 Task: Look for space in Carora, Venezuela from 6th September, 2023 to 15th September, 2023 for 6 adults in price range Rs.8000 to Rs.12000. Place can be entire place or private room with 6 bedrooms having 6 beds and 6 bathrooms. Property type can be house, flat, guest house. Amenities needed are: wifi, TV, free parkinig on premises, gym, breakfast. Booking option can be shelf check-in. Required host language is English.
Action: Mouse moved to (520, 113)
Screenshot: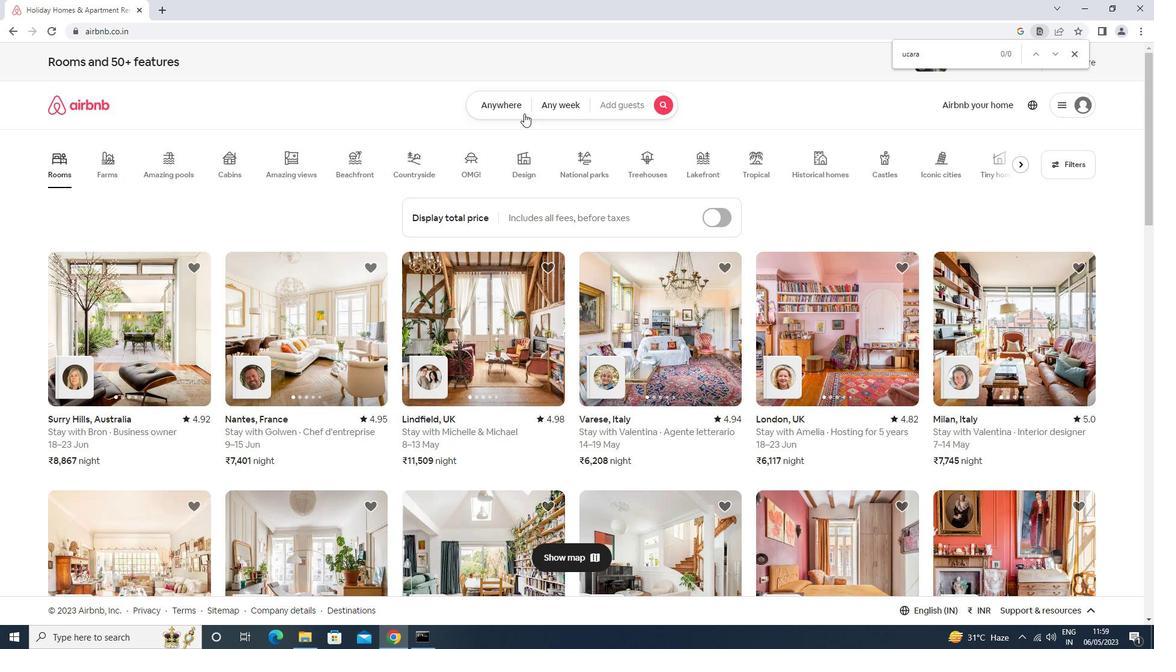 
Action: Mouse pressed left at (520, 113)
Screenshot: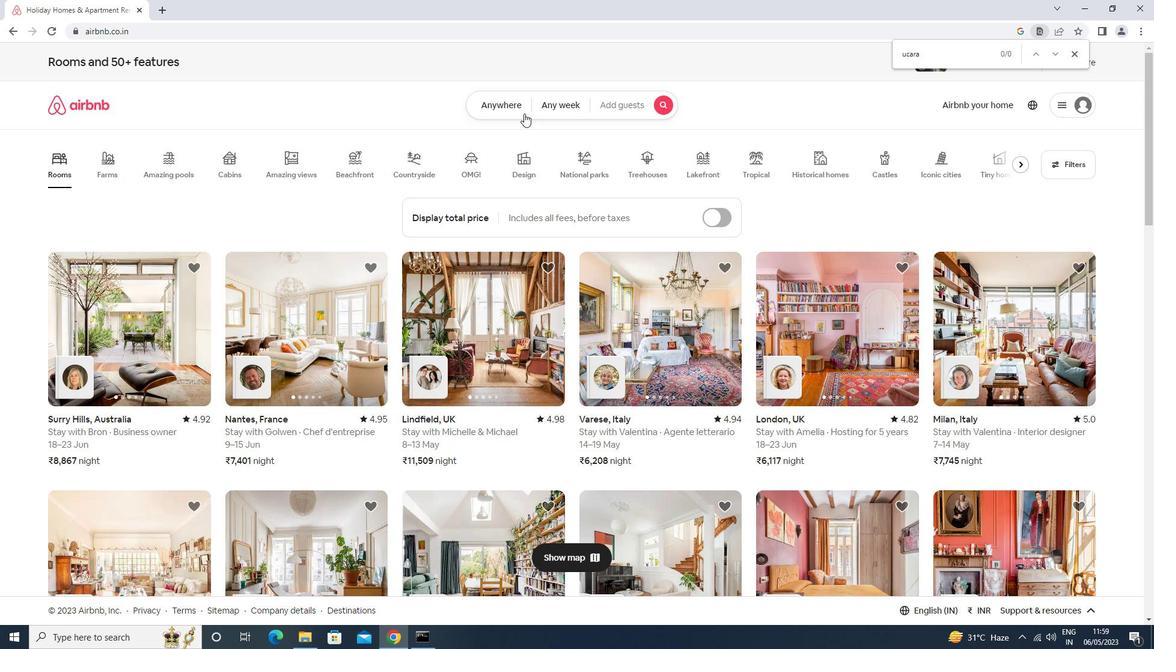 
Action: Mouse moved to (419, 156)
Screenshot: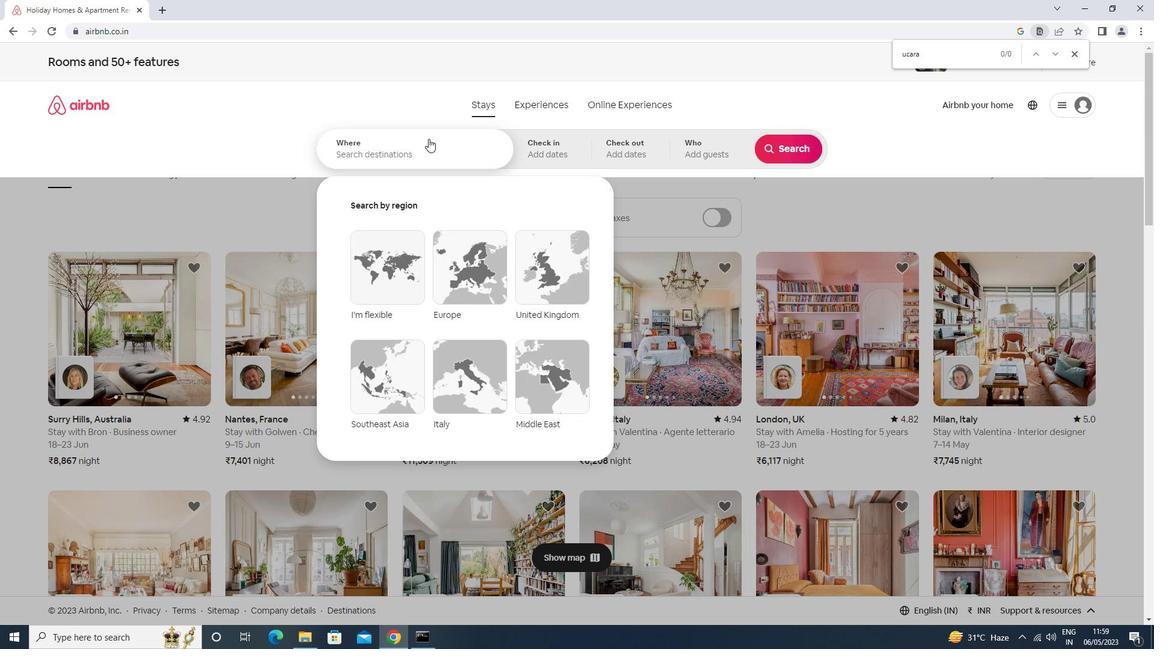 
Action: Mouse pressed left at (419, 156)
Screenshot: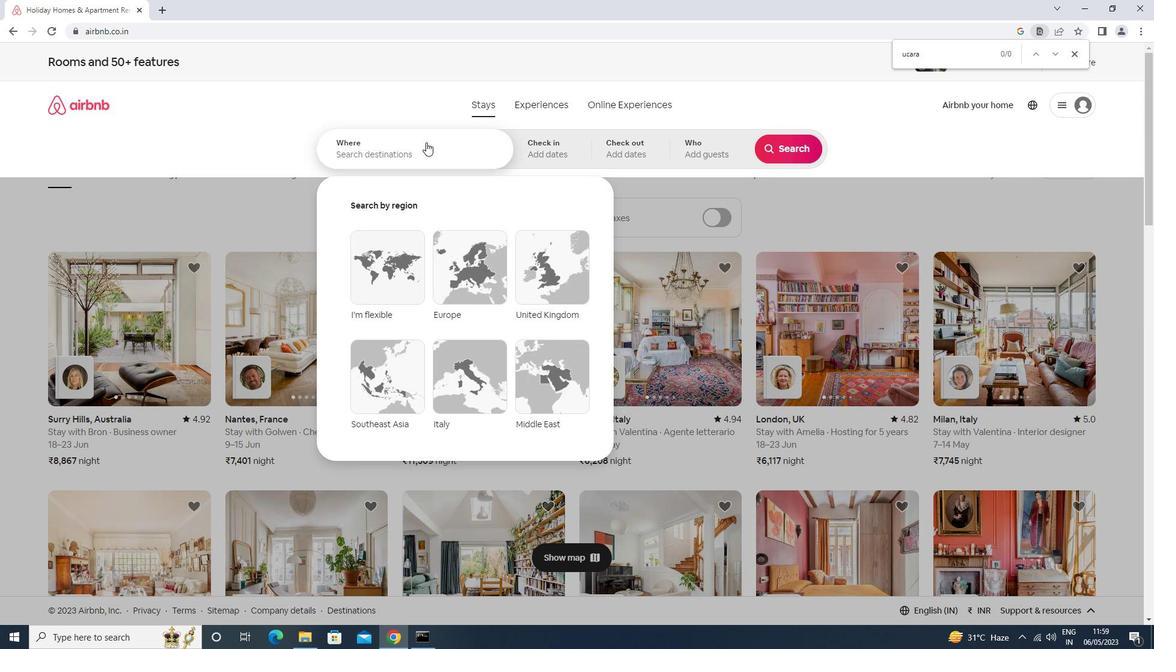
Action: Key pressed carora<Key.space>venezuala<Key.enter>
Screenshot: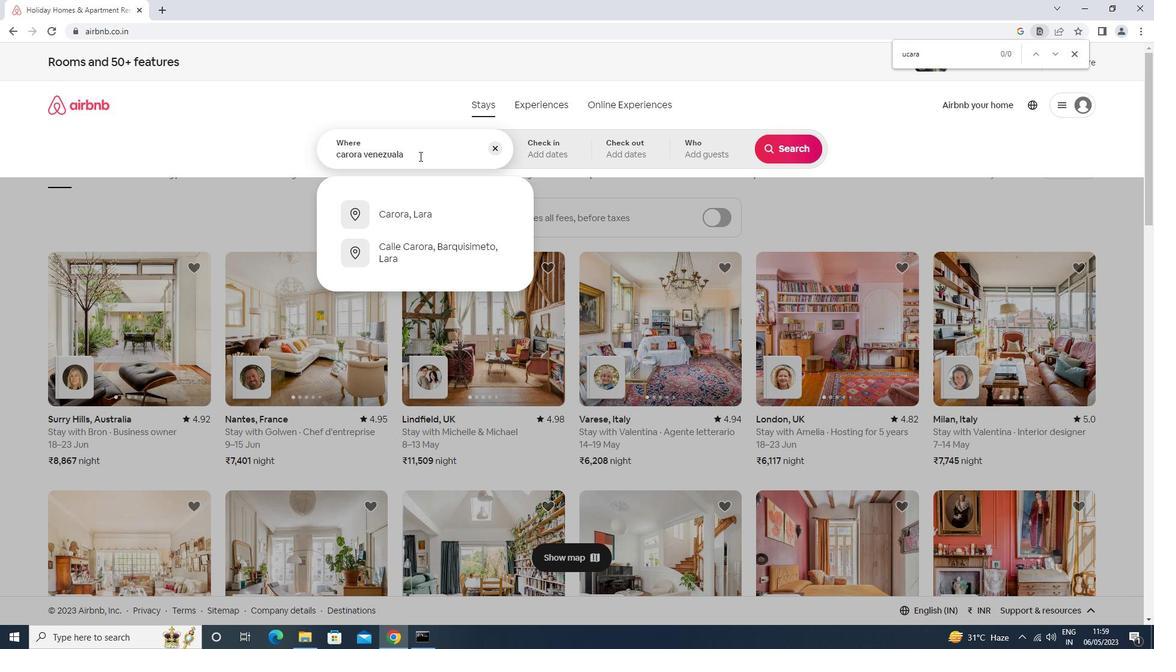 
Action: Mouse moved to (786, 249)
Screenshot: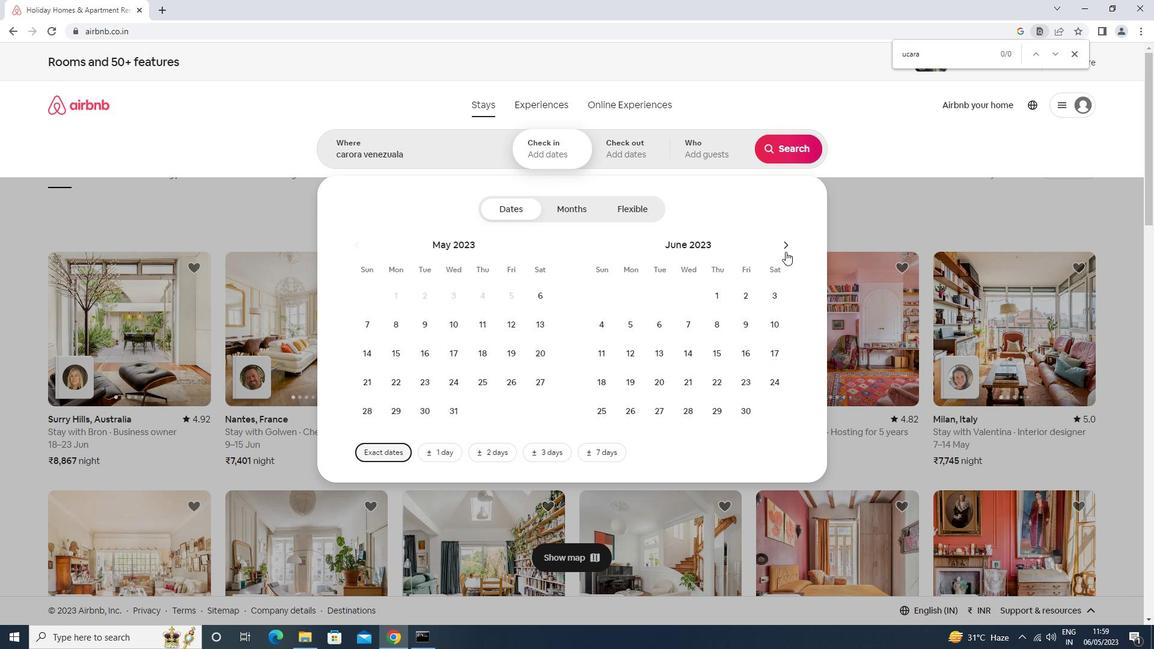 
Action: Mouse pressed left at (786, 249)
Screenshot: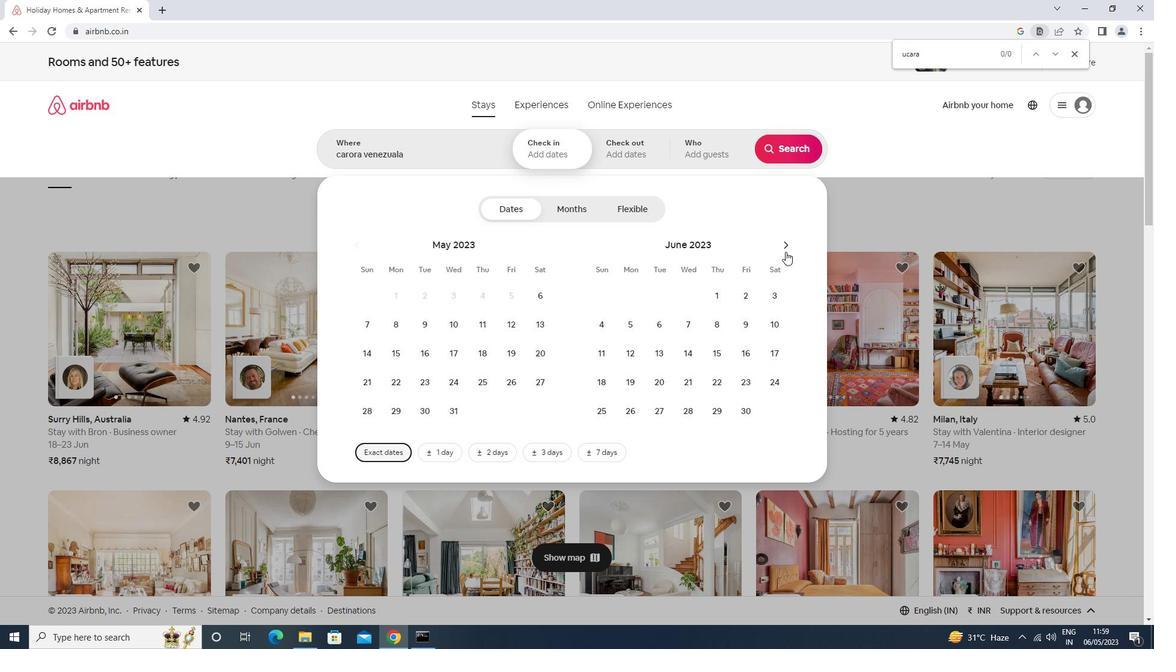 
Action: Mouse pressed left at (786, 249)
Screenshot: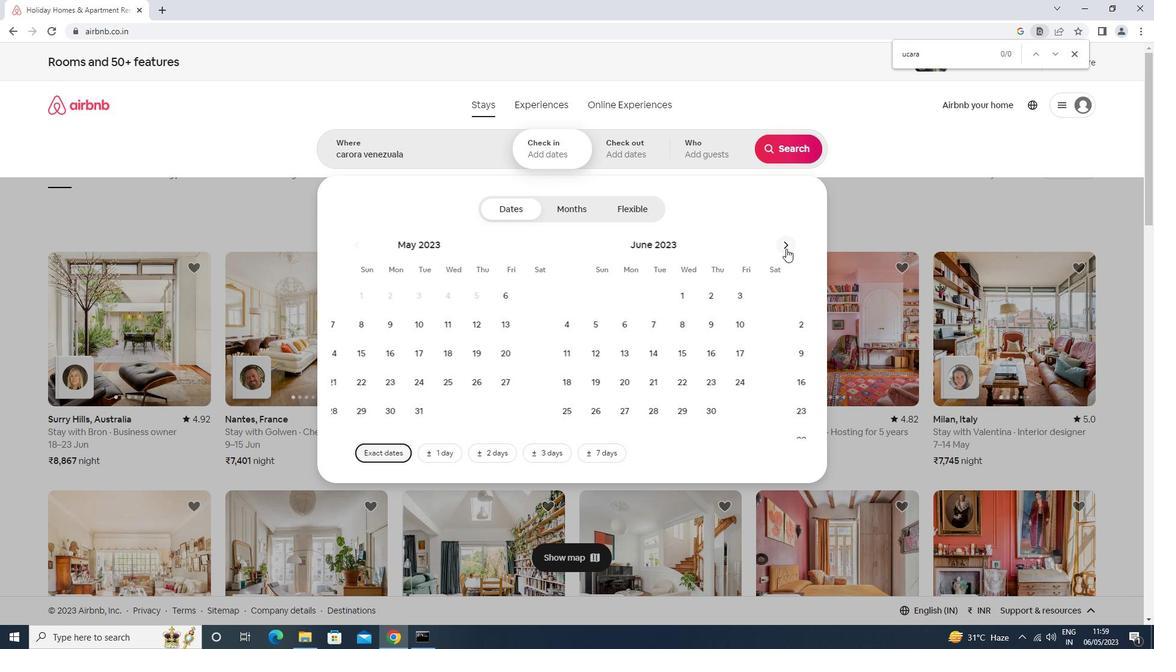 
Action: Mouse pressed left at (786, 249)
Screenshot: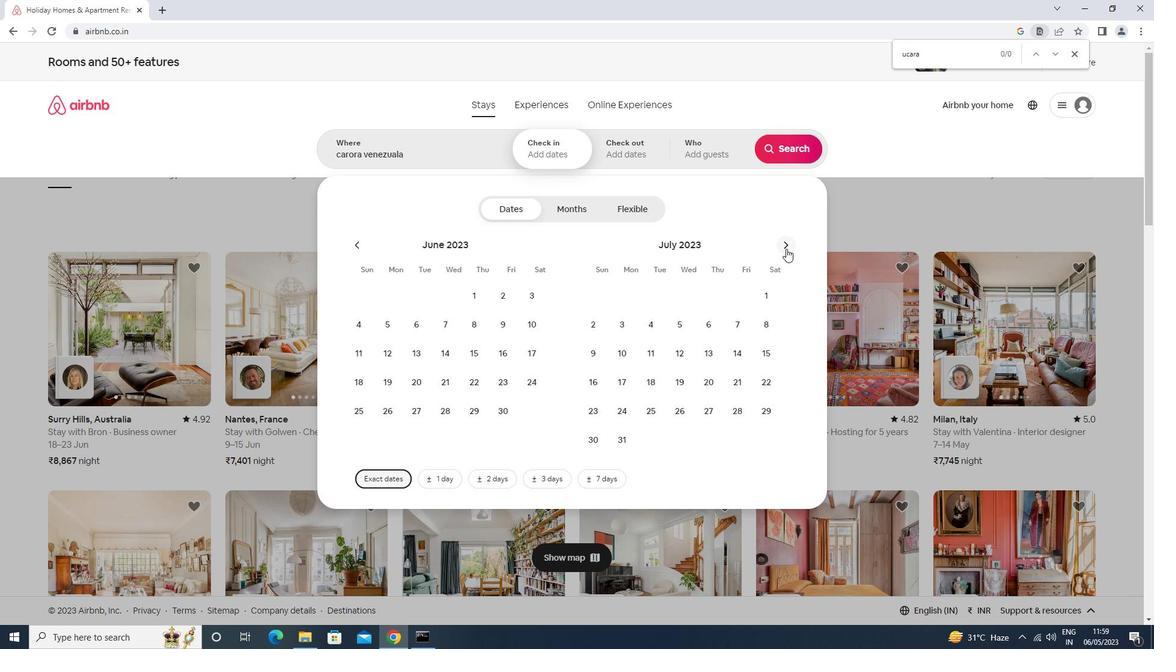 
Action: Mouse moved to (694, 320)
Screenshot: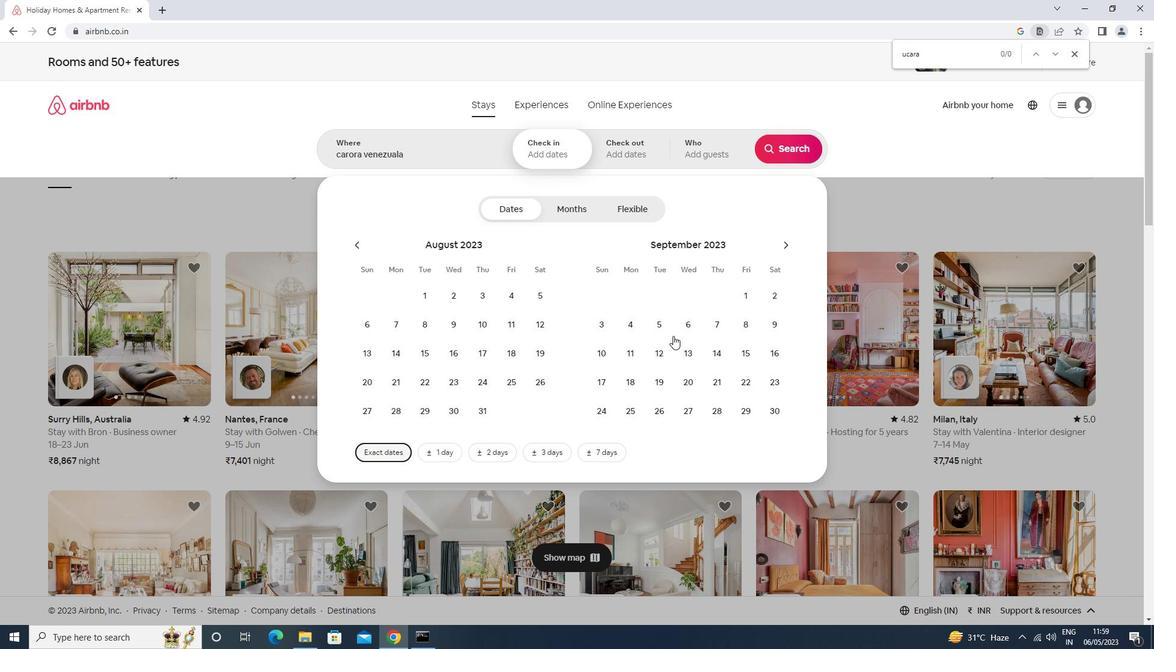 
Action: Mouse pressed left at (694, 320)
Screenshot: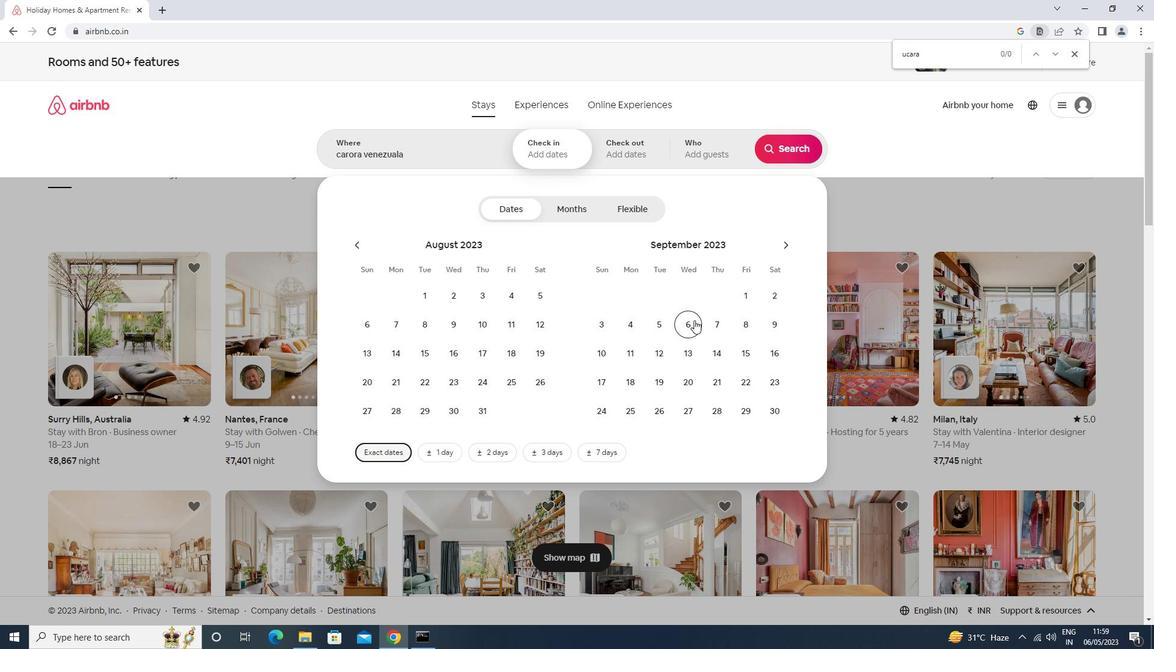 
Action: Mouse moved to (750, 357)
Screenshot: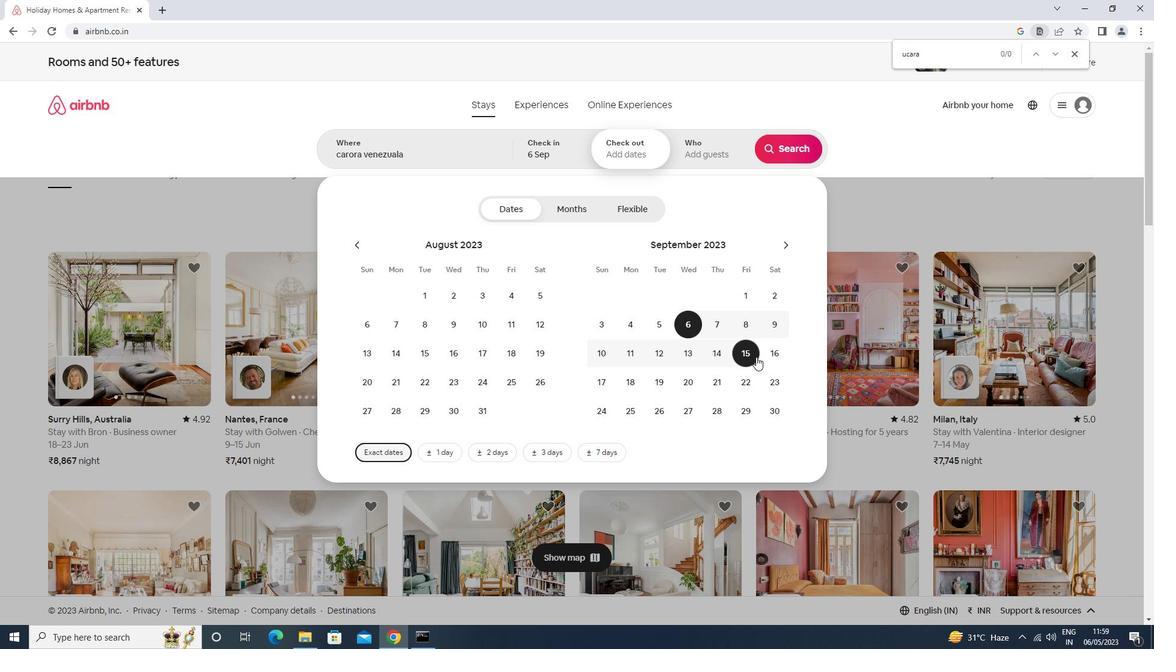 
Action: Mouse pressed left at (750, 357)
Screenshot: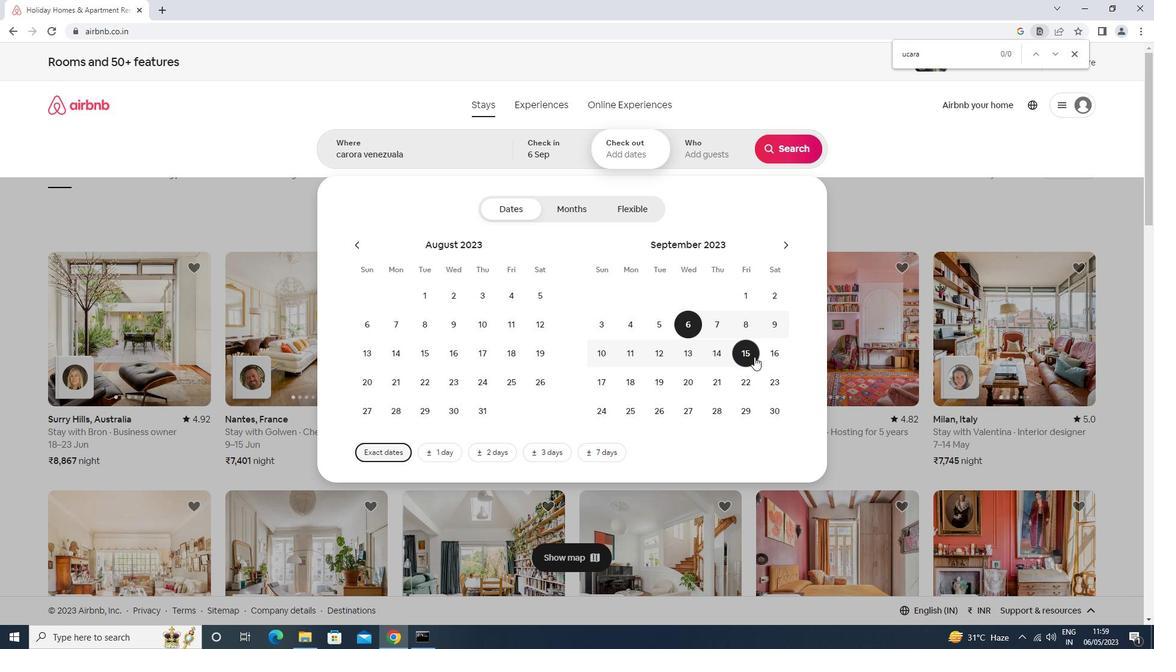 
Action: Mouse moved to (710, 152)
Screenshot: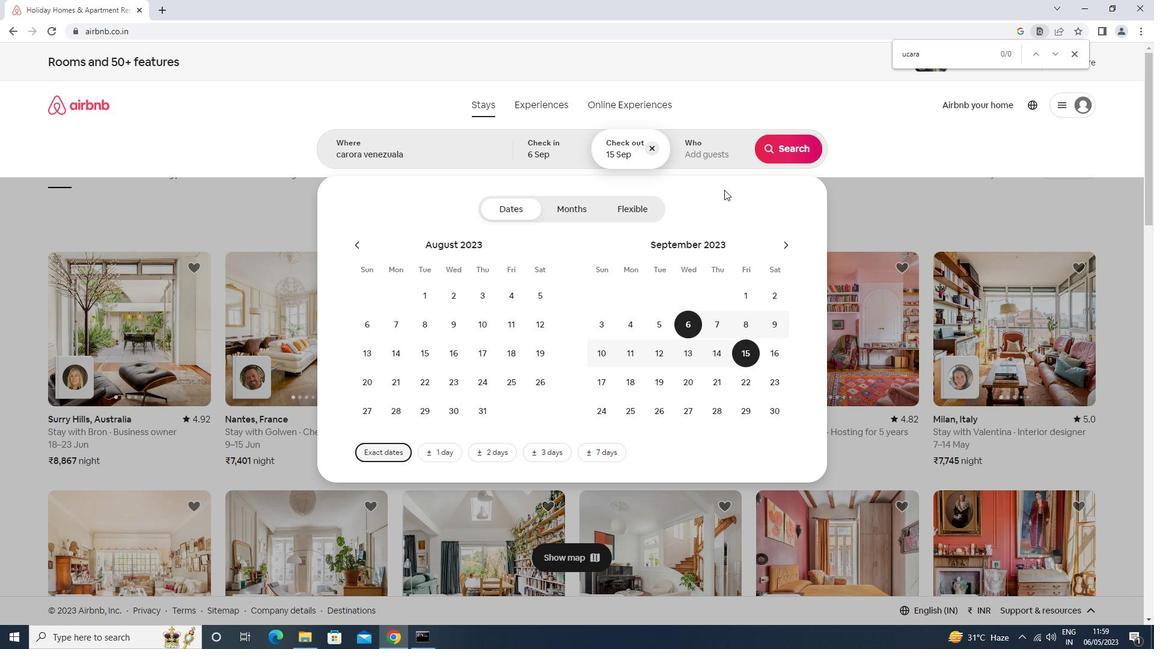 
Action: Mouse pressed left at (710, 152)
Screenshot: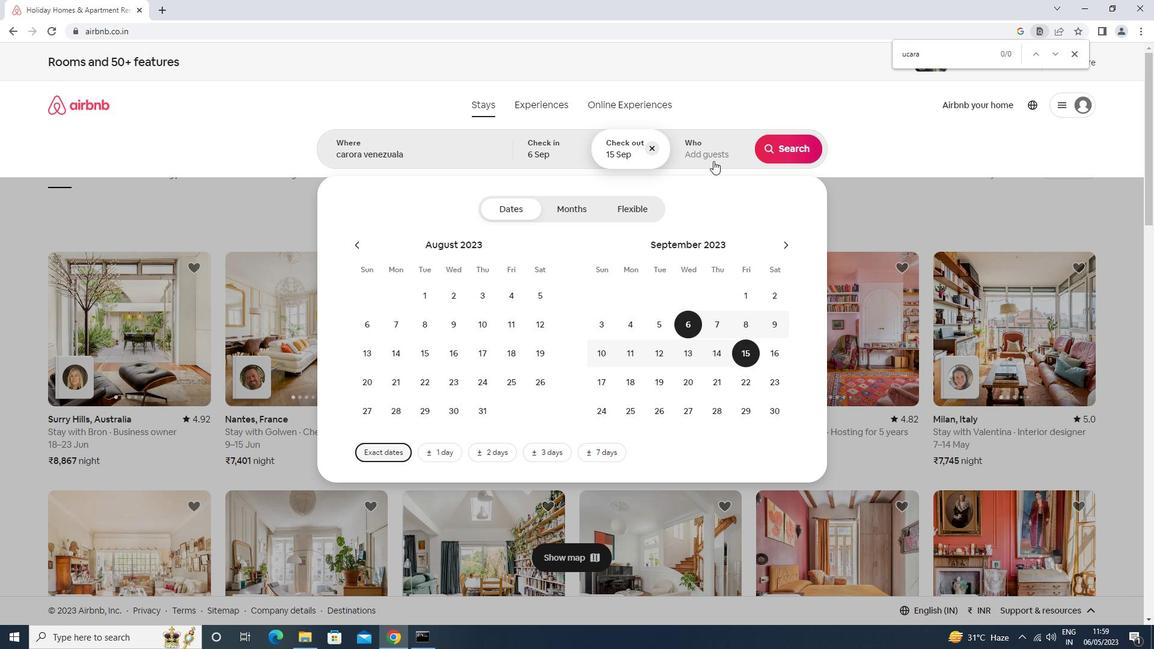 
Action: Mouse moved to (794, 208)
Screenshot: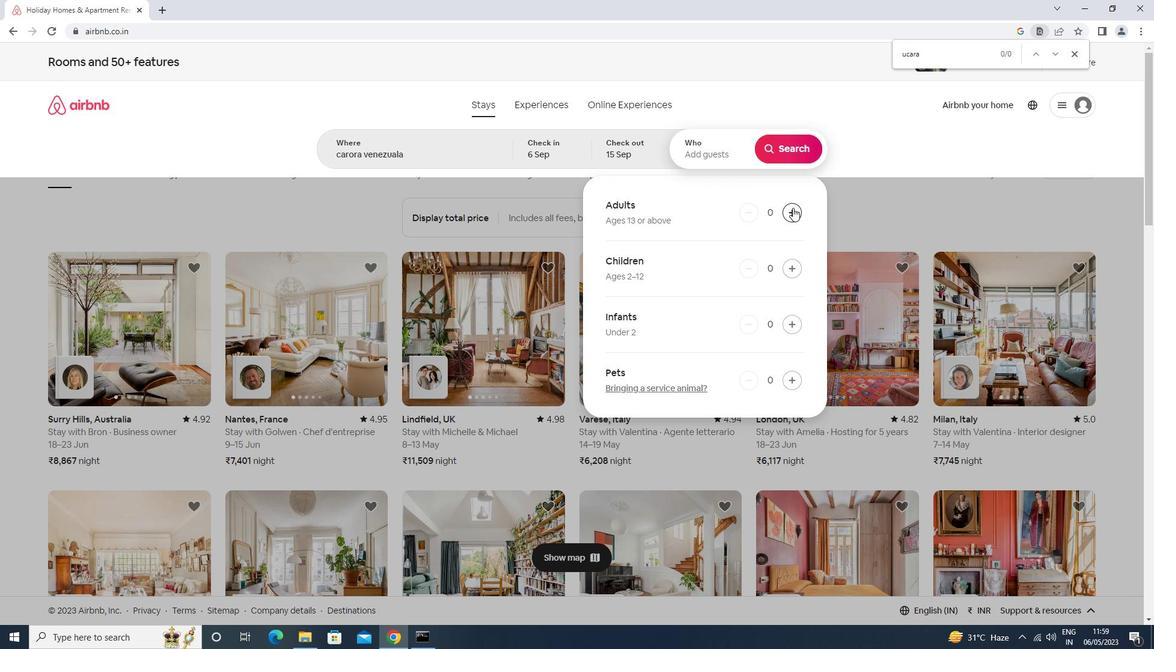 
Action: Mouse pressed left at (794, 208)
Screenshot: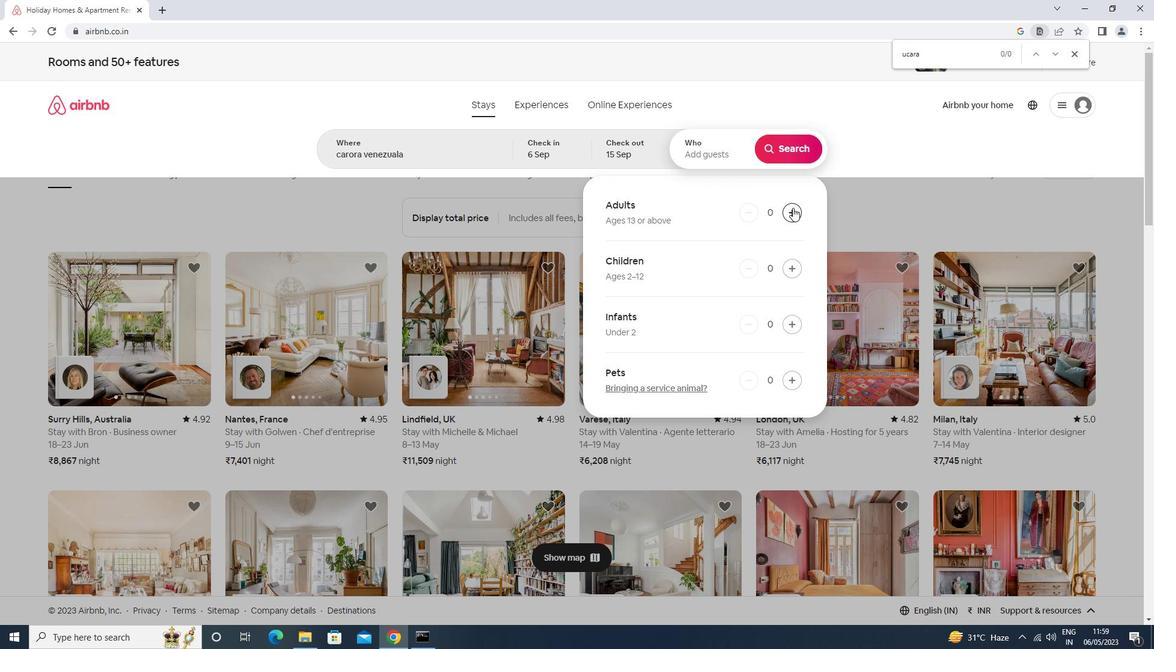 
Action: Mouse pressed left at (794, 208)
Screenshot: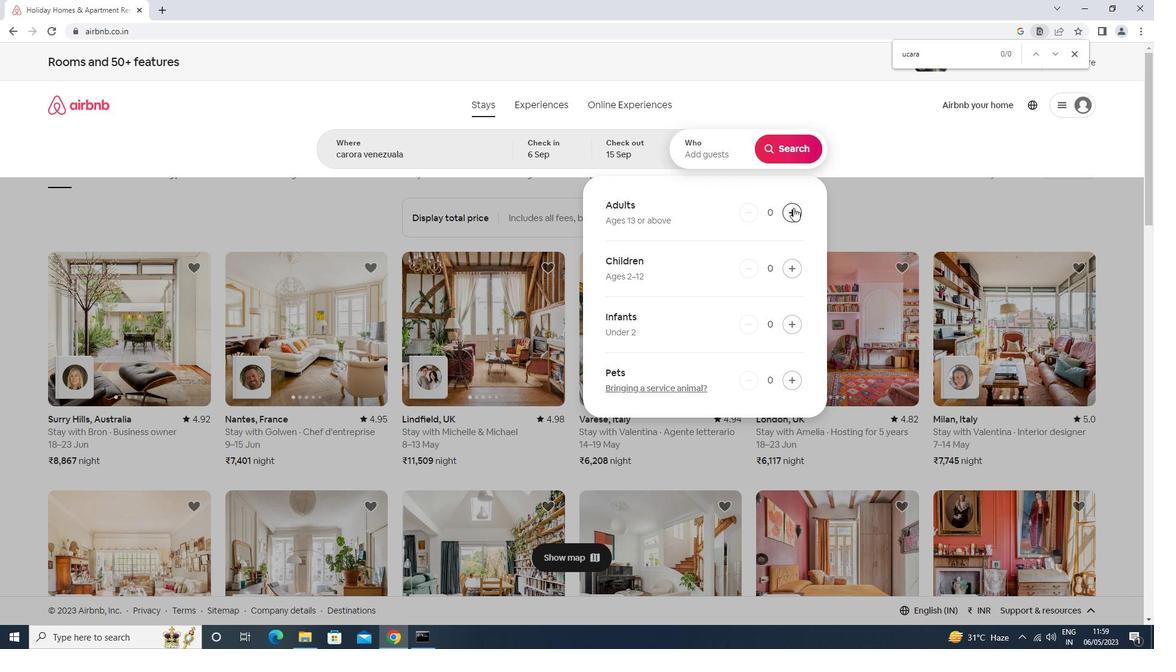 
Action: Mouse pressed left at (794, 208)
Screenshot: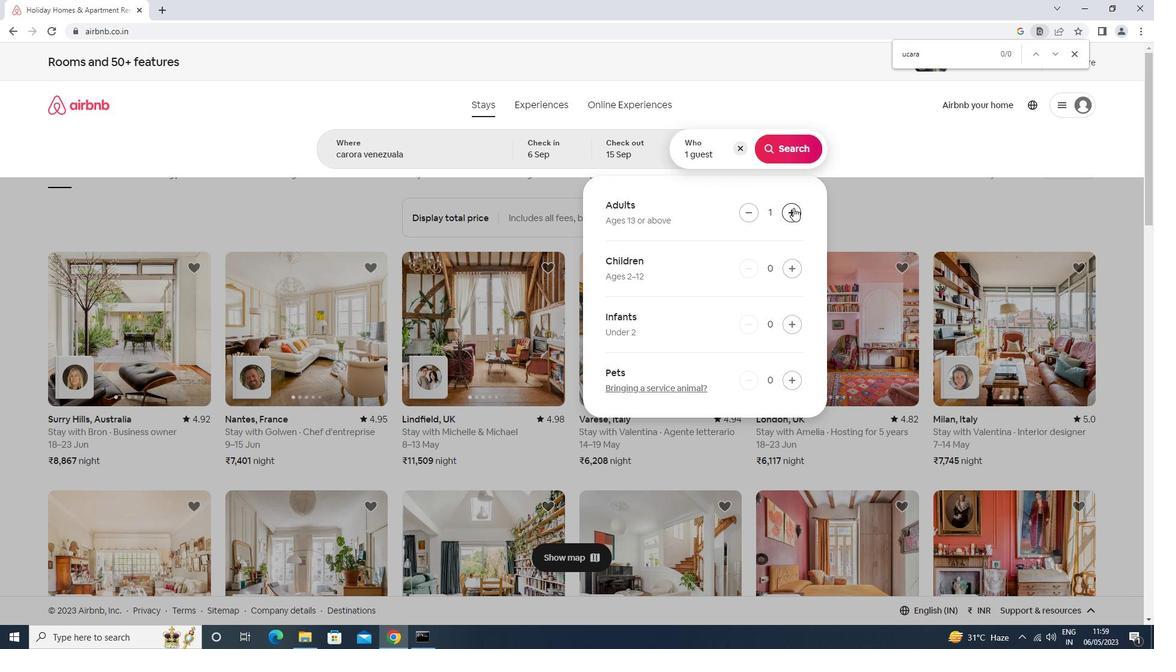 
Action: Mouse pressed left at (794, 208)
Screenshot: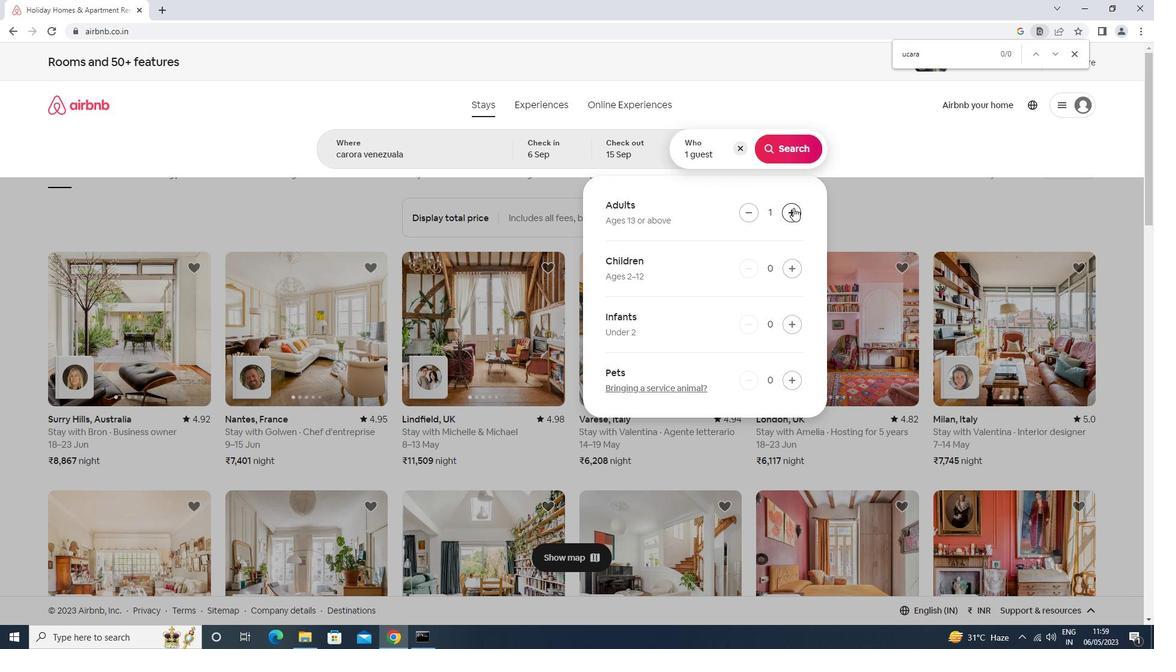 
Action: Mouse pressed left at (794, 208)
Screenshot: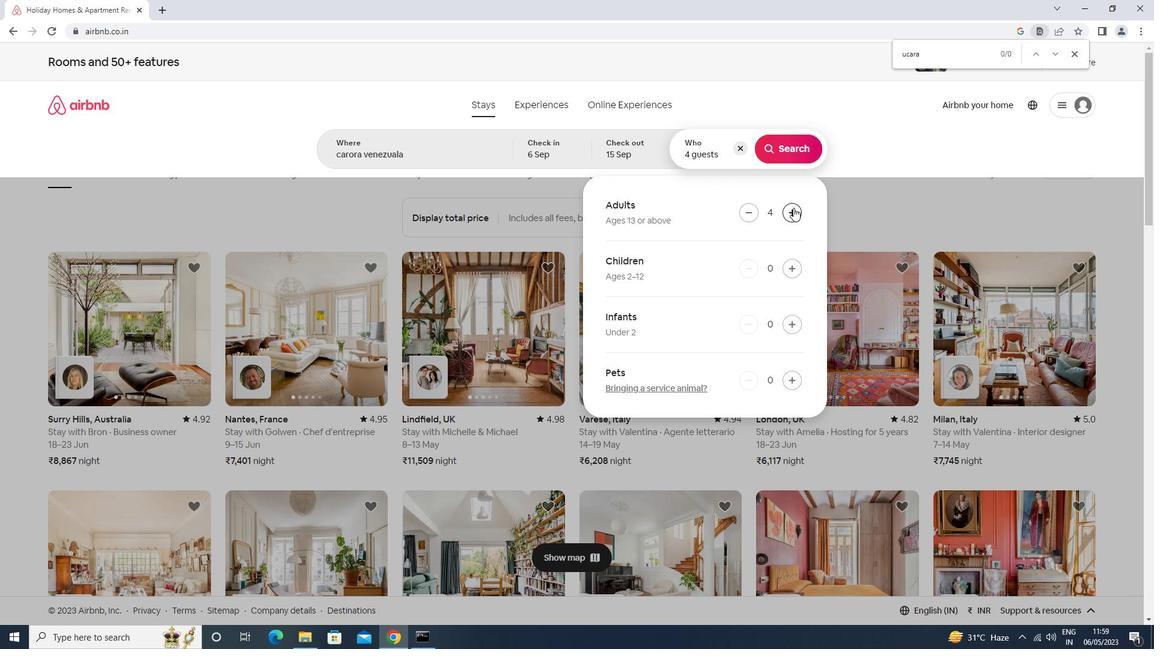 
Action: Mouse pressed left at (794, 208)
Screenshot: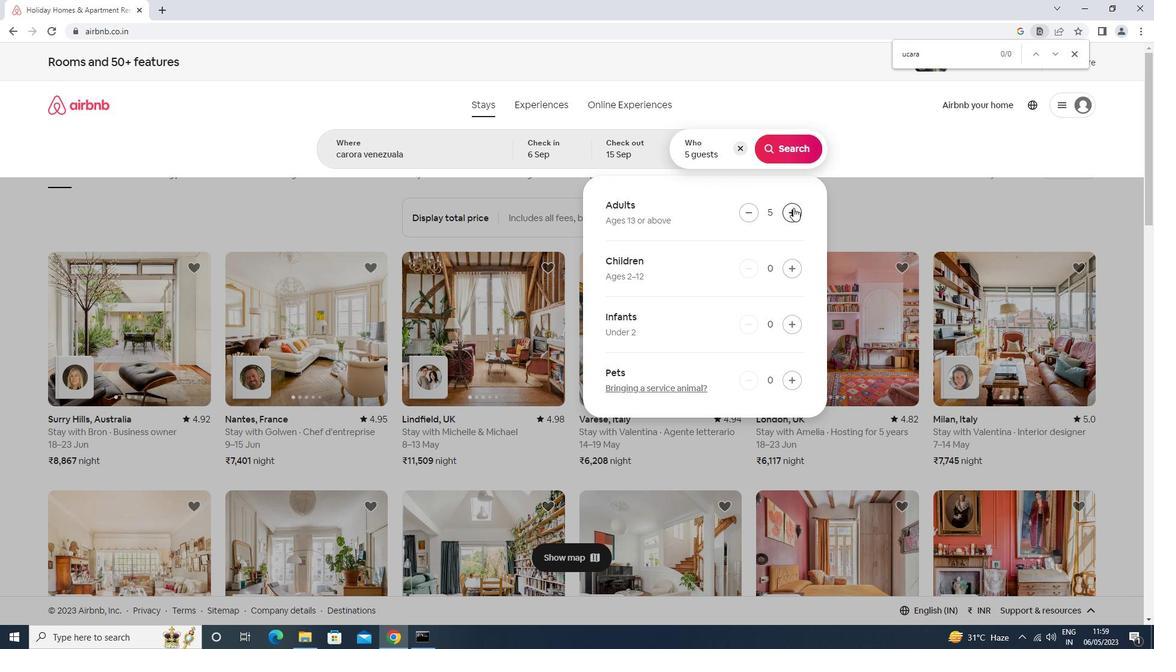
Action: Mouse moved to (799, 158)
Screenshot: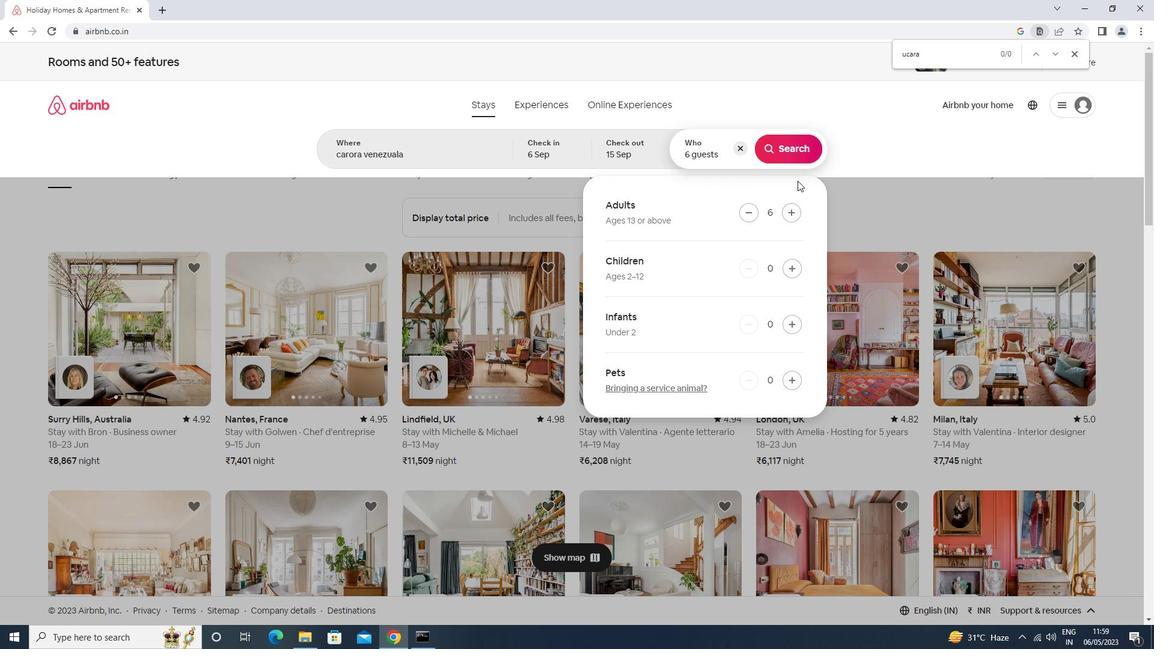 
Action: Mouse pressed left at (799, 158)
Screenshot: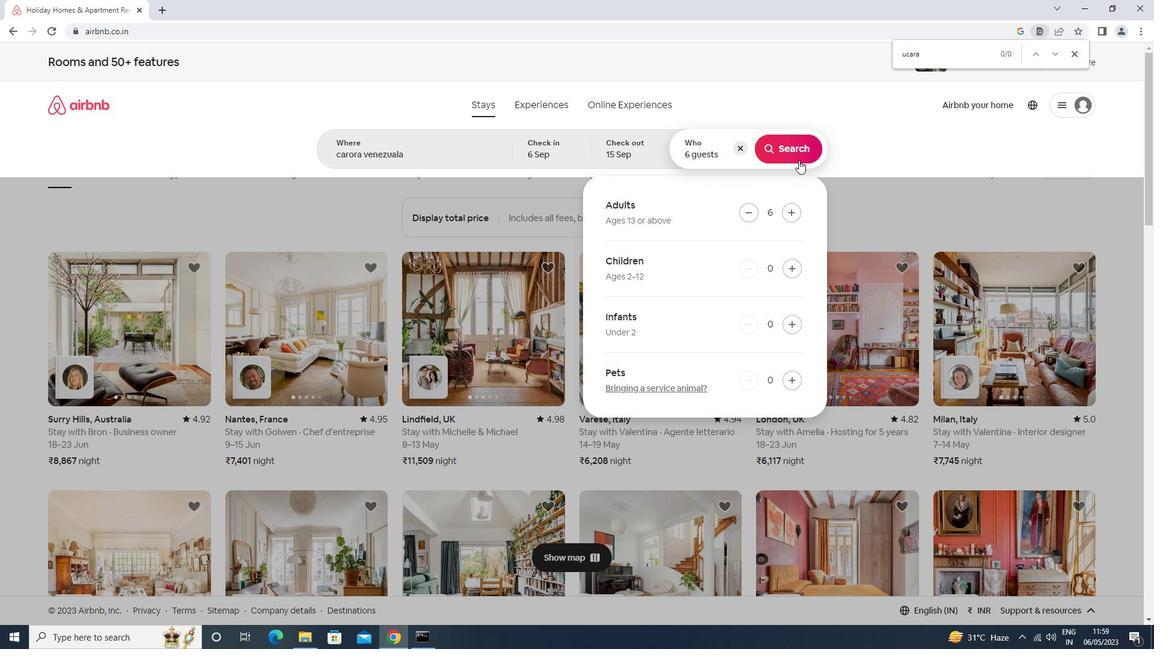 
Action: Mouse moved to (1109, 109)
Screenshot: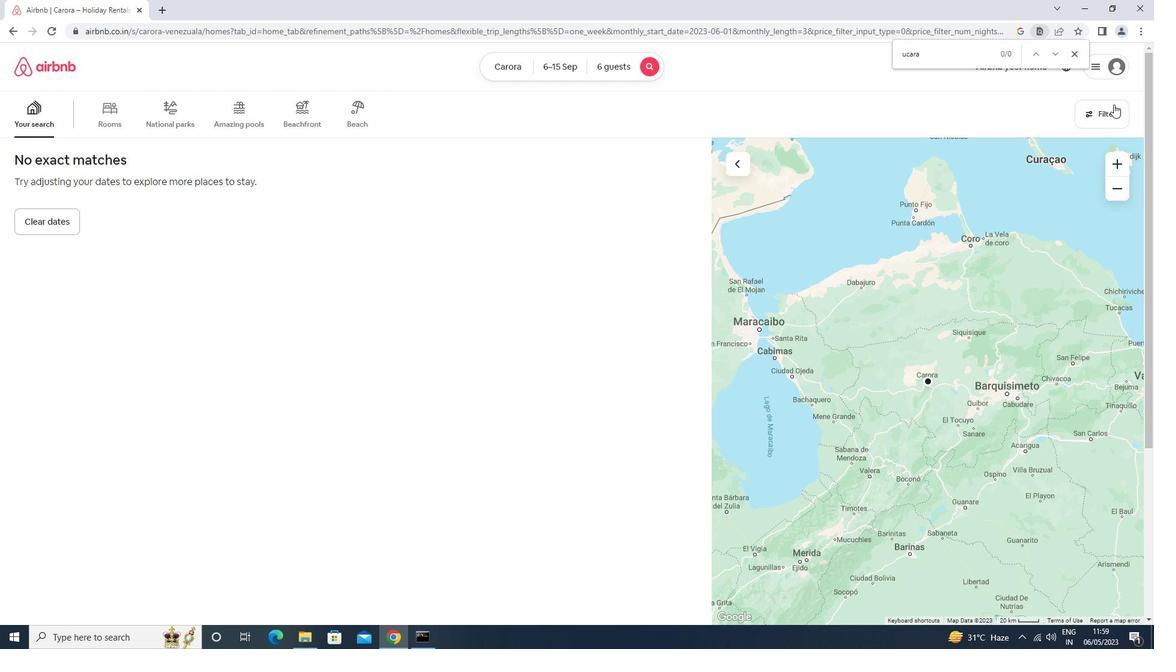 
Action: Mouse pressed left at (1109, 109)
Screenshot: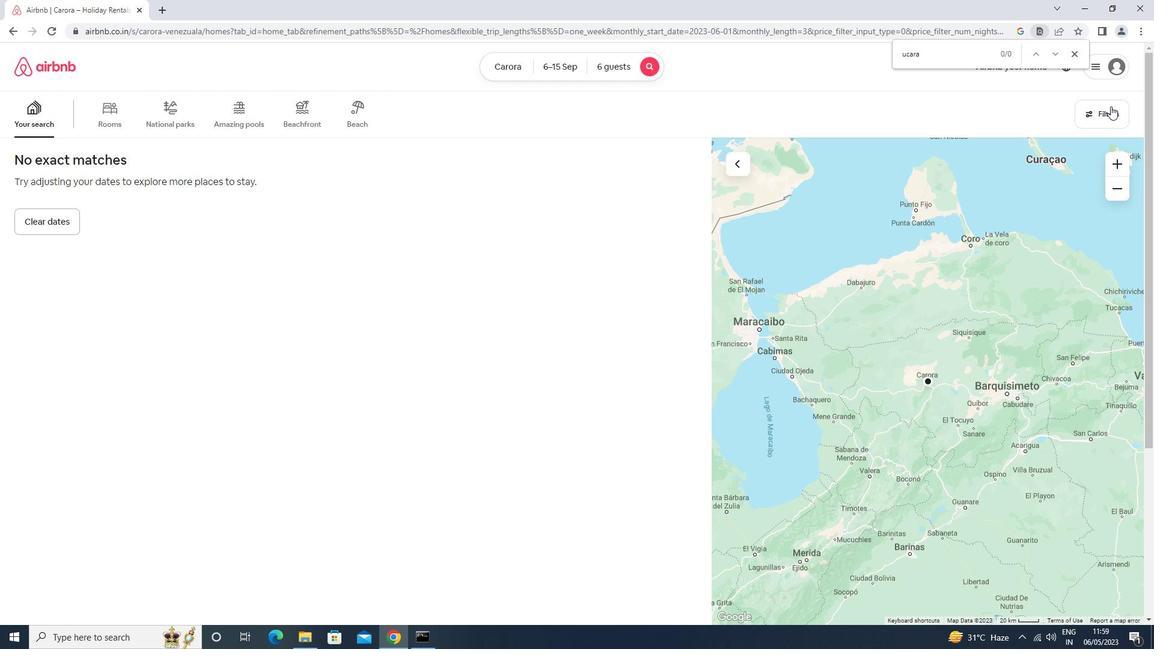 
Action: Mouse moved to (454, 406)
Screenshot: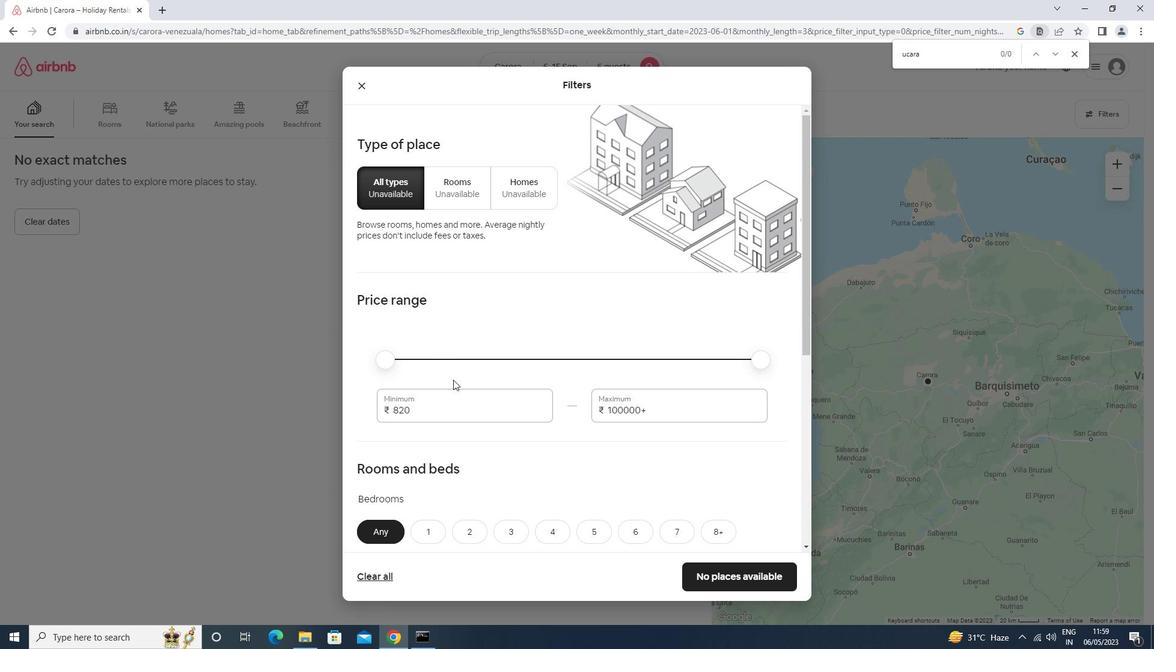
Action: Mouse pressed left at (454, 406)
Screenshot: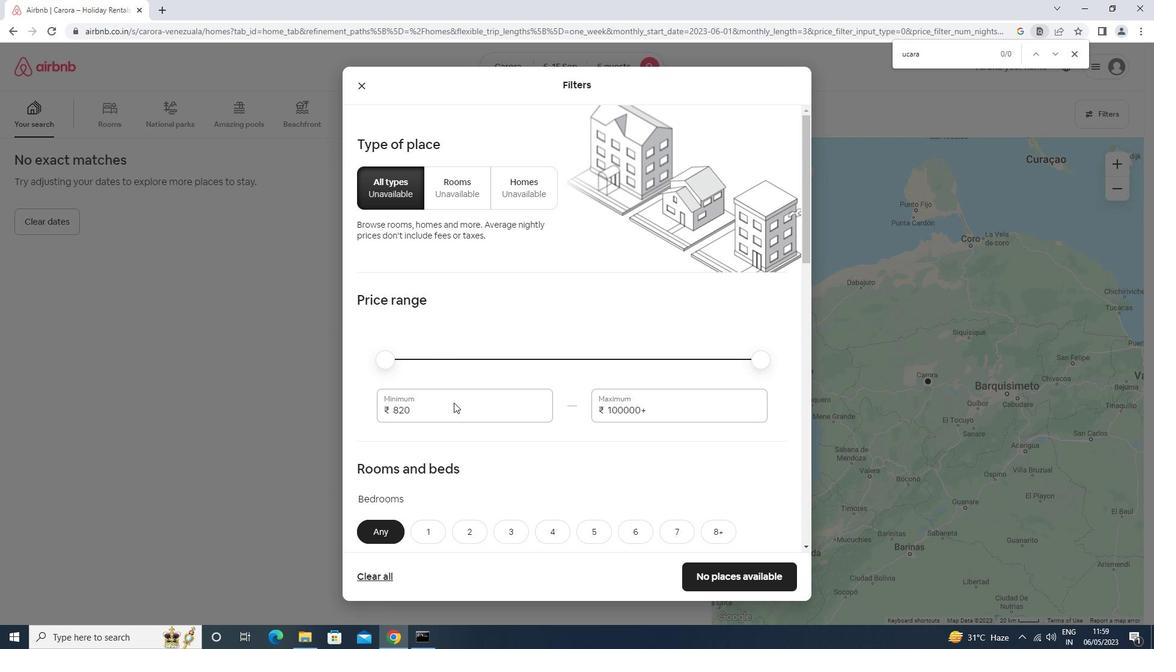 
Action: Mouse moved to (454, 406)
Screenshot: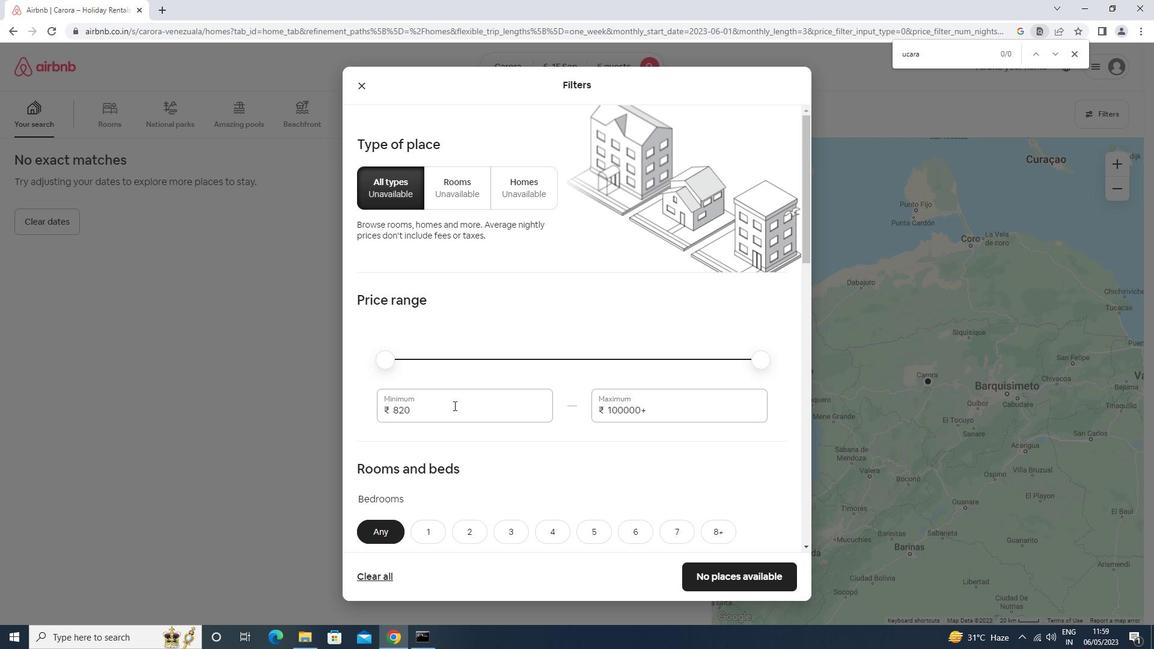 
Action: Key pressed <Key.backspace><Key.backspace><Key.backspace>8000<Key.tab>12000
Screenshot: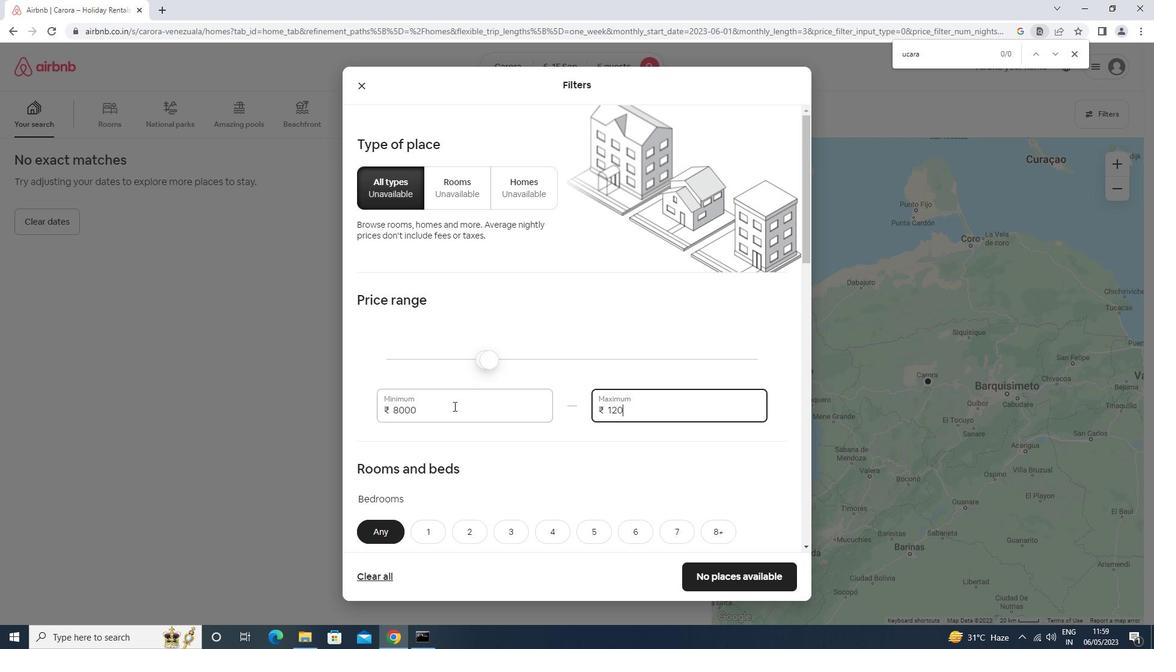 
Action: Mouse moved to (458, 409)
Screenshot: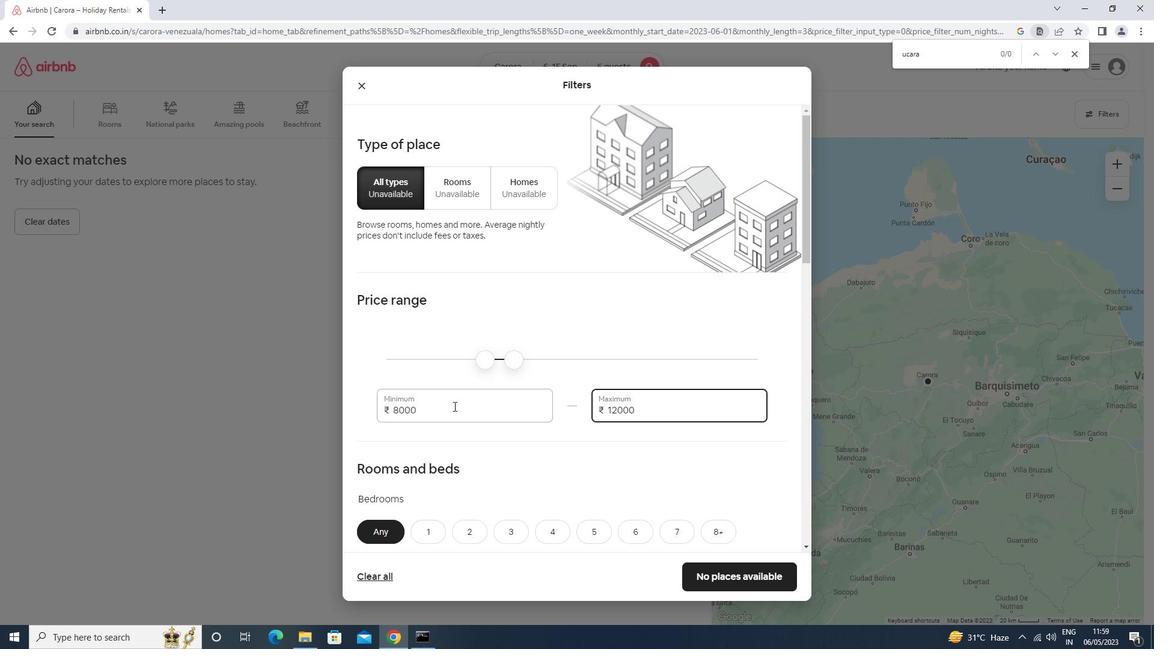 
Action: Mouse scrolled (458, 409) with delta (0, 0)
Screenshot: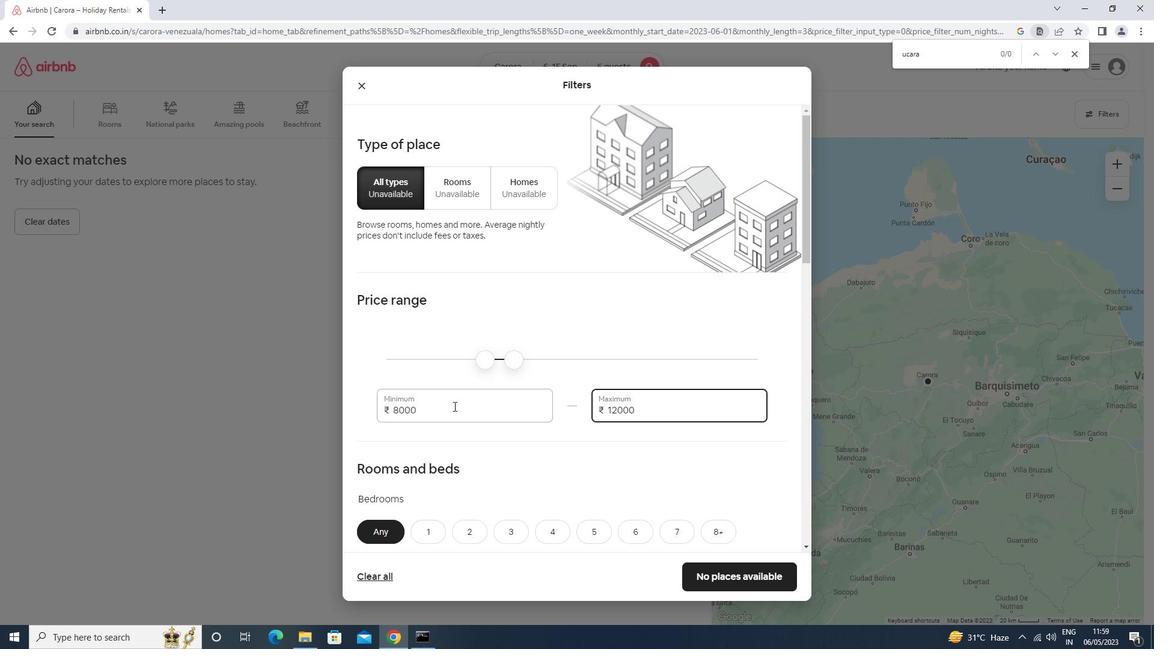 
Action: Mouse scrolled (458, 409) with delta (0, 0)
Screenshot: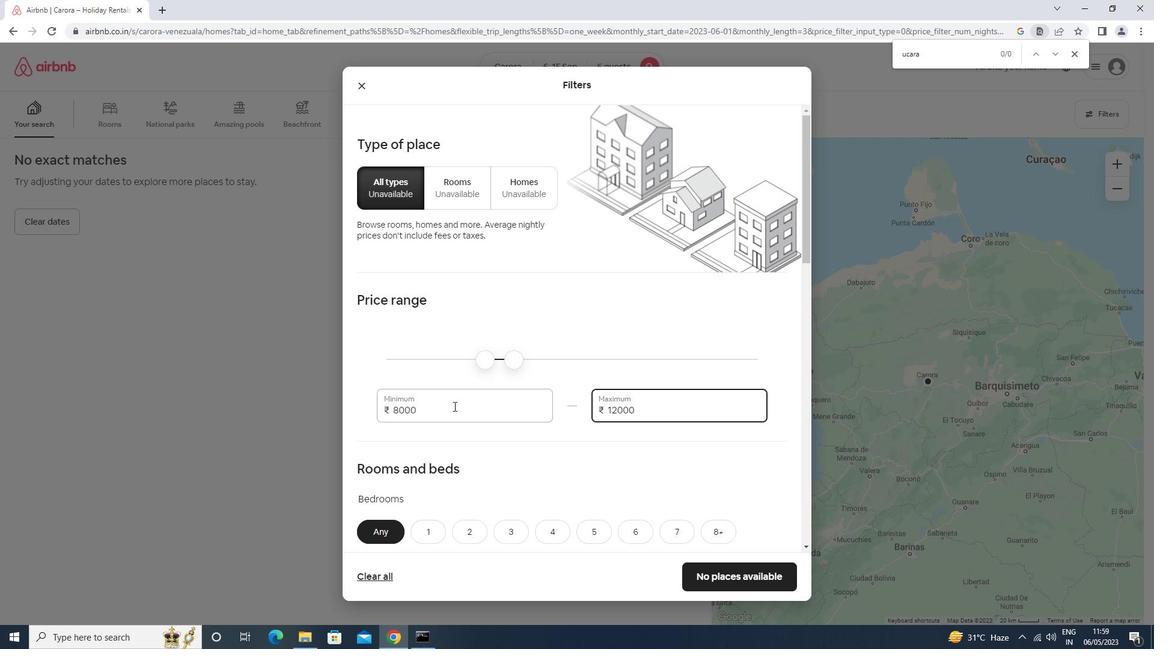 
Action: Mouse scrolled (458, 409) with delta (0, 0)
Screenshot: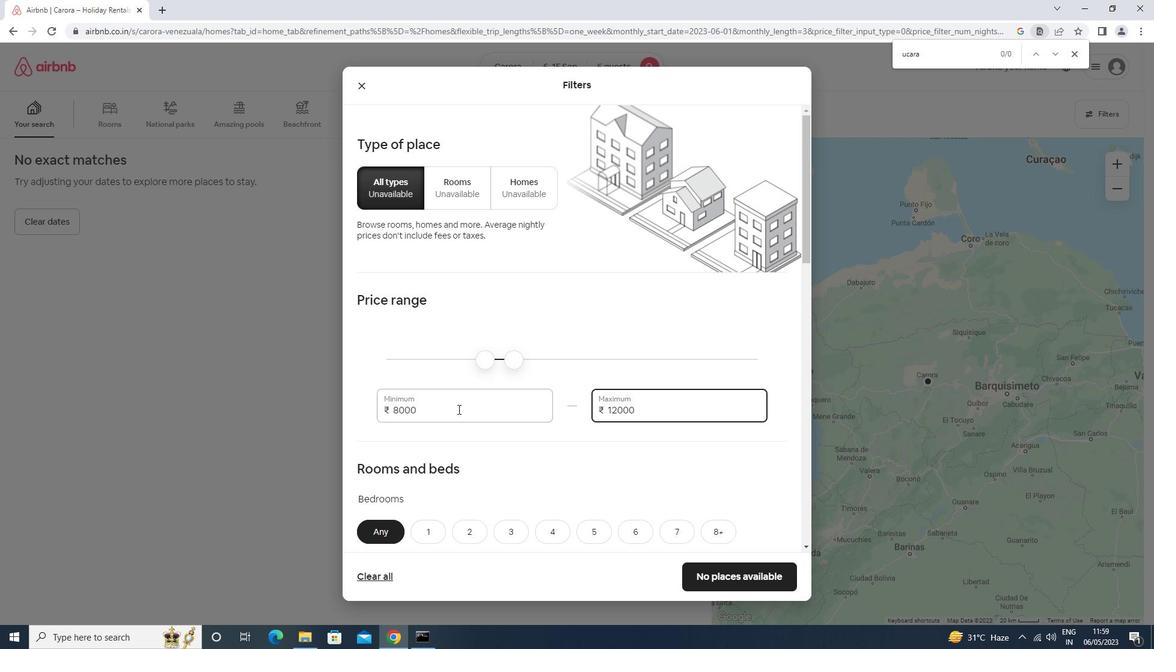 
Action: Mouse scrolled (458, 409) with delta (0, 0)
Screenshot: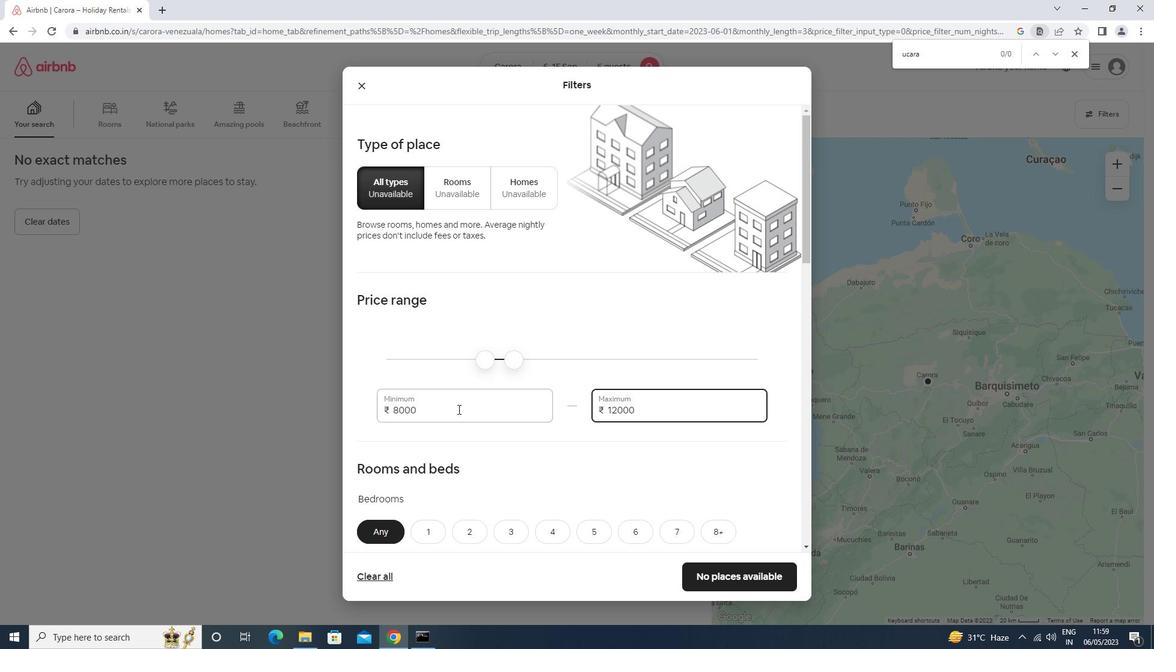 
Action: Mouse scrolled (458, 409) with delta (0, 0)
Screenshot: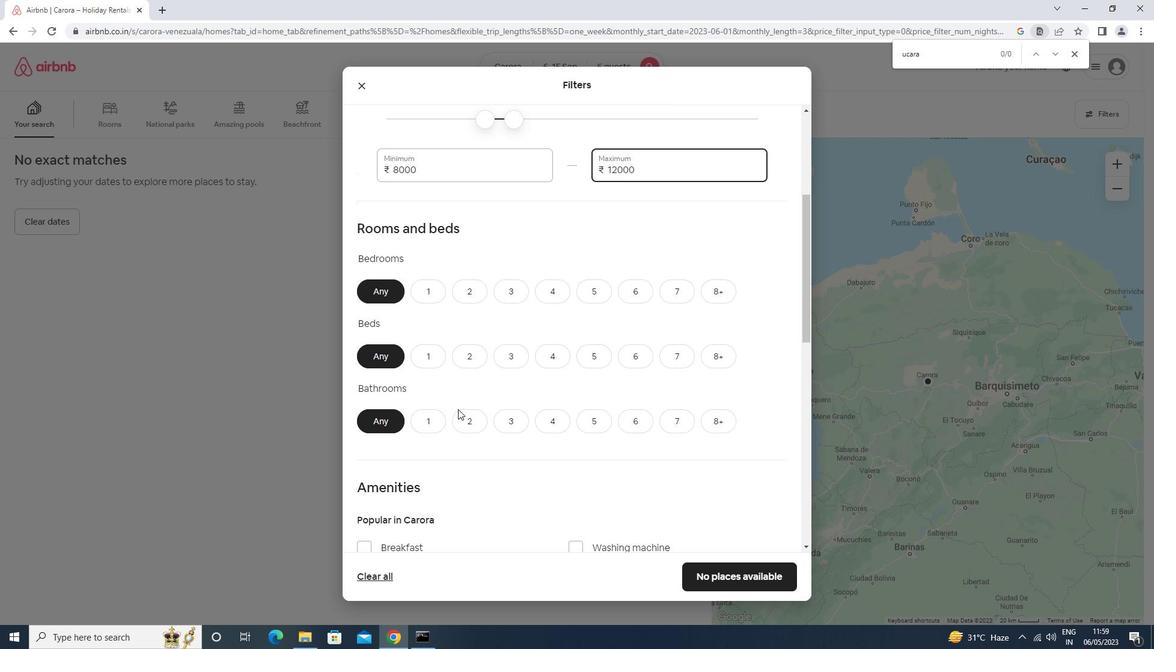 
Action: Mouse scrolled (458, 409) with delta (0, 0)
Screenshot: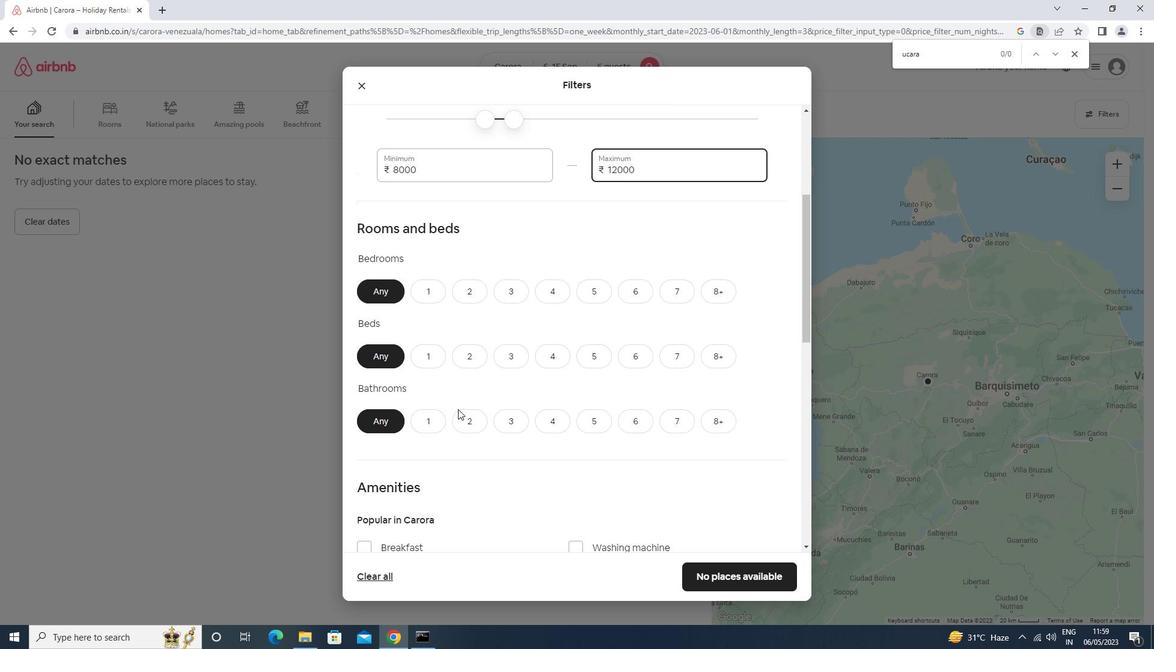 
Action: Mouse moved to (646, 173)
Screenshot: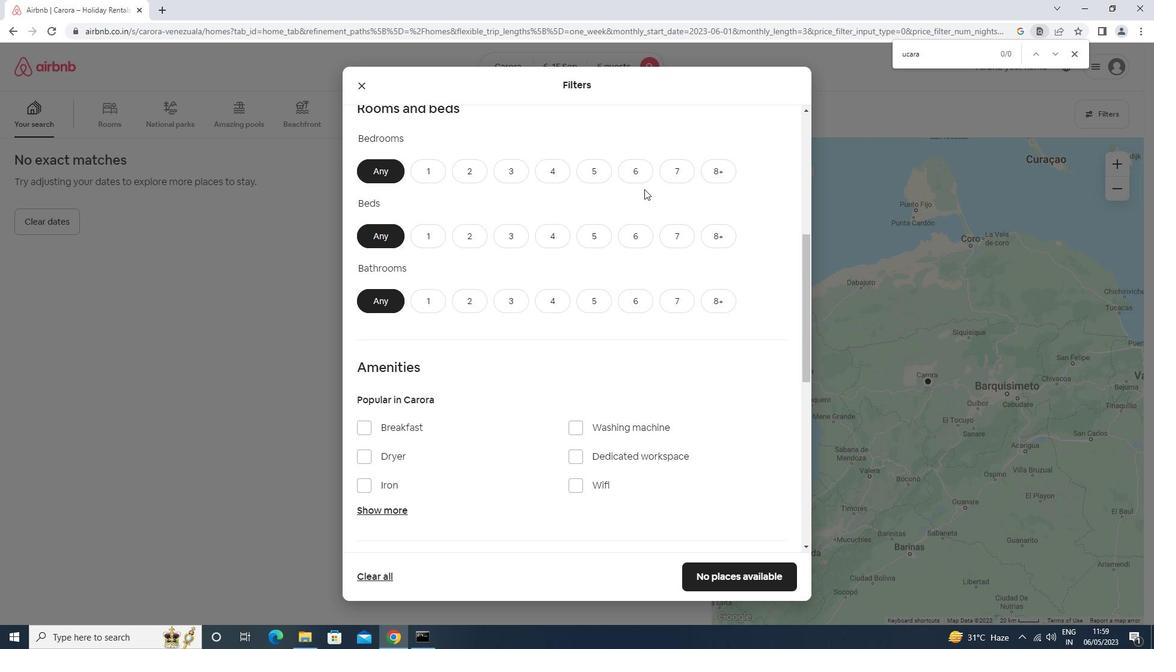 
Action: Mouse pressed left at (646, 173)
Screenshot: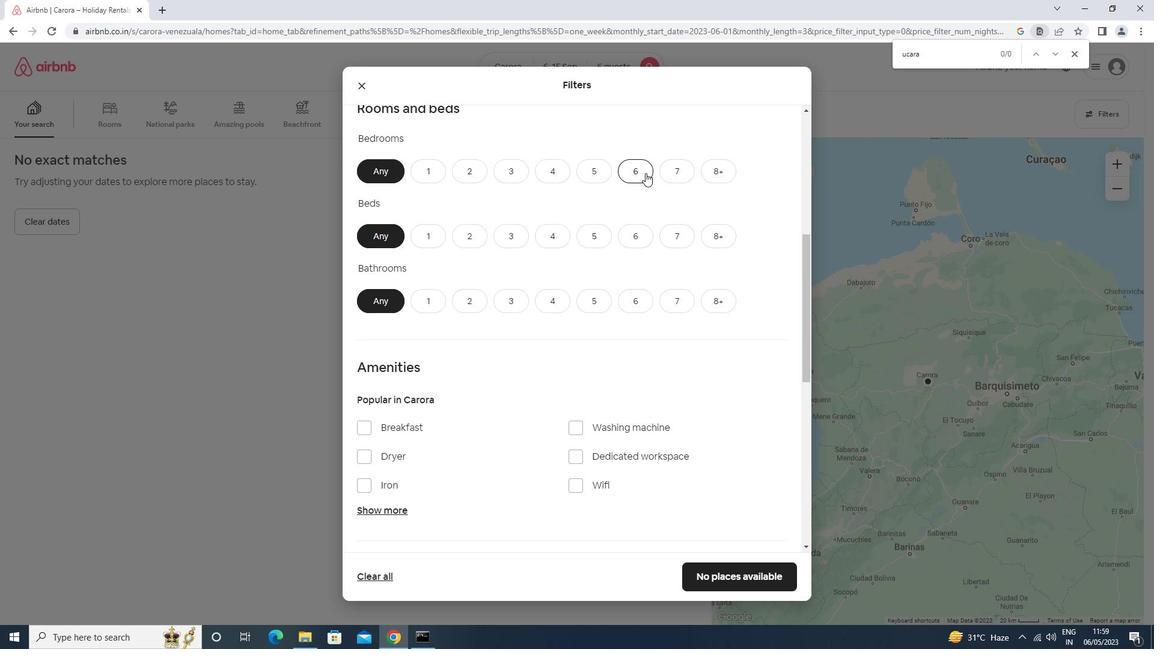 
Action: Mouse moved to (630, 241)
Screenshot: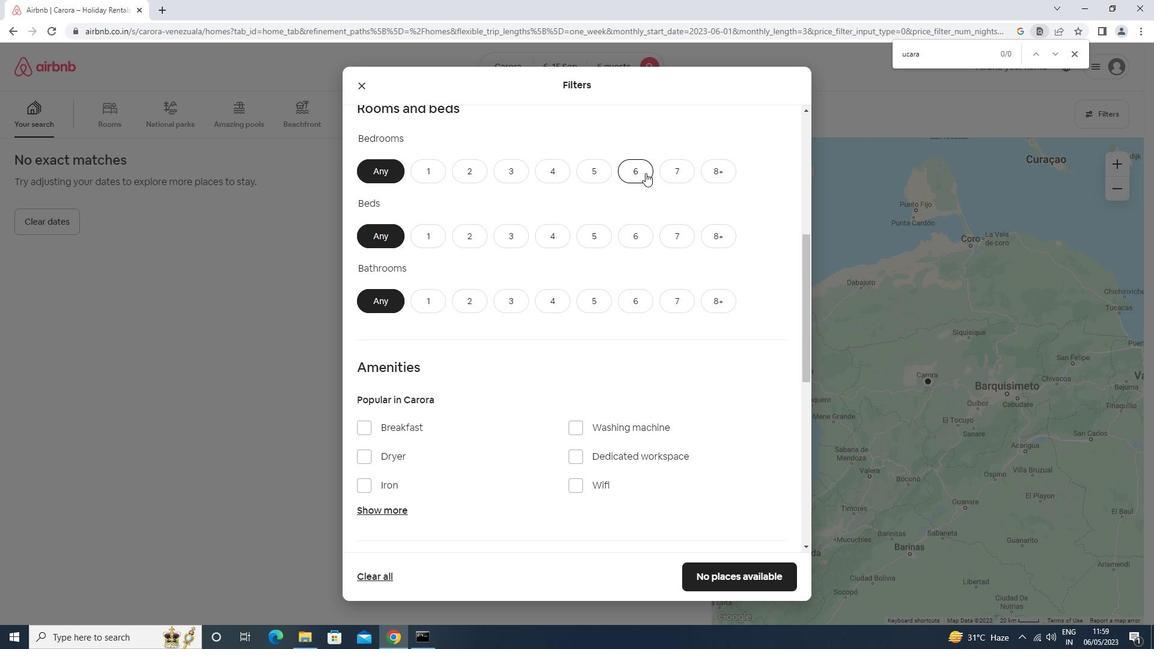 
Action: Mouse pressed left at (630, 241)
Screenshot: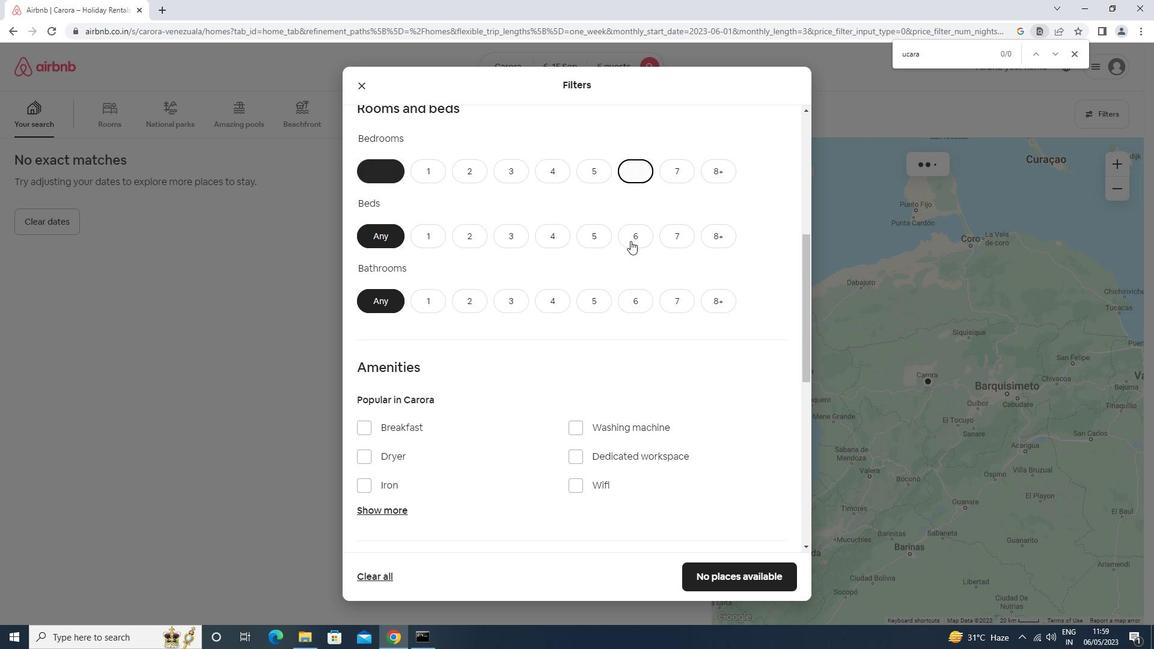 
Action: Mouse moved to (634, 295)
Screenshot: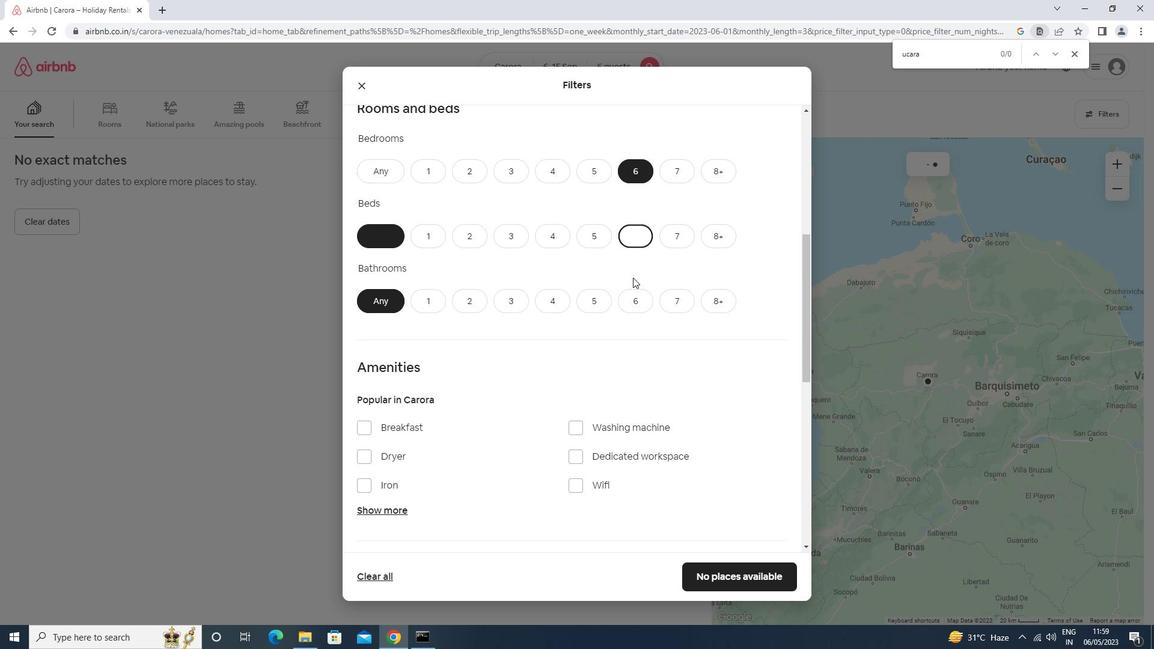 
Action: Mouse pressed left at (634, 295)
Screenshot: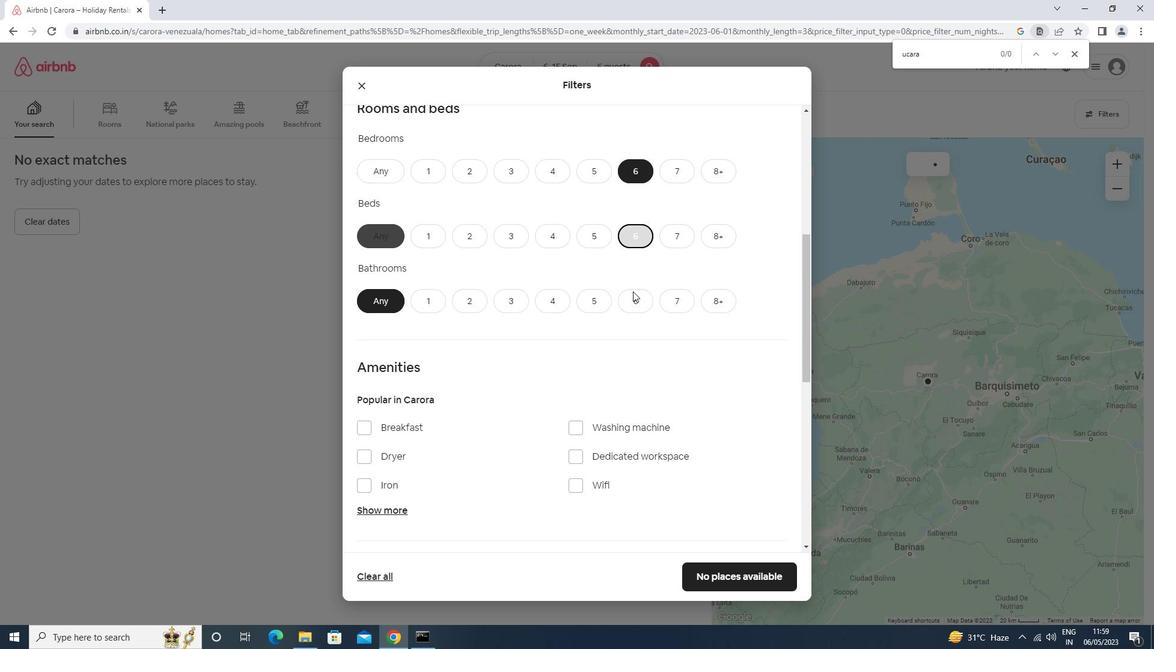 
Action: Mouse moved to (552, 317)
Screenshot: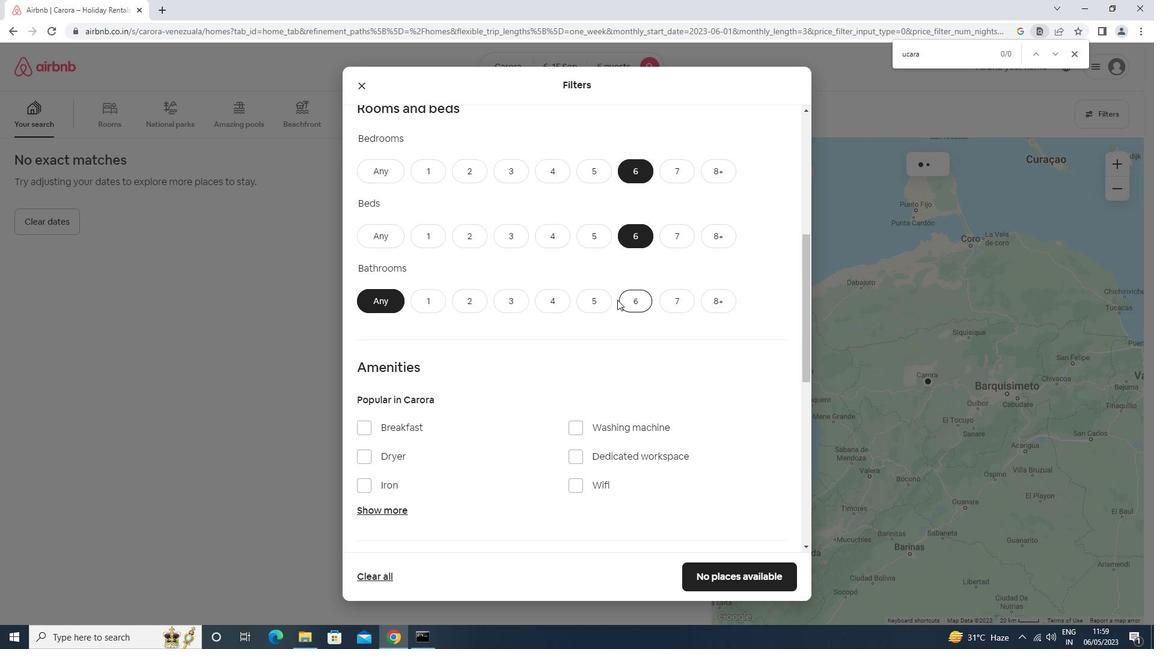 
Action: Mouse scrolled (552, 316) with delta (0, 0)
Screenshot: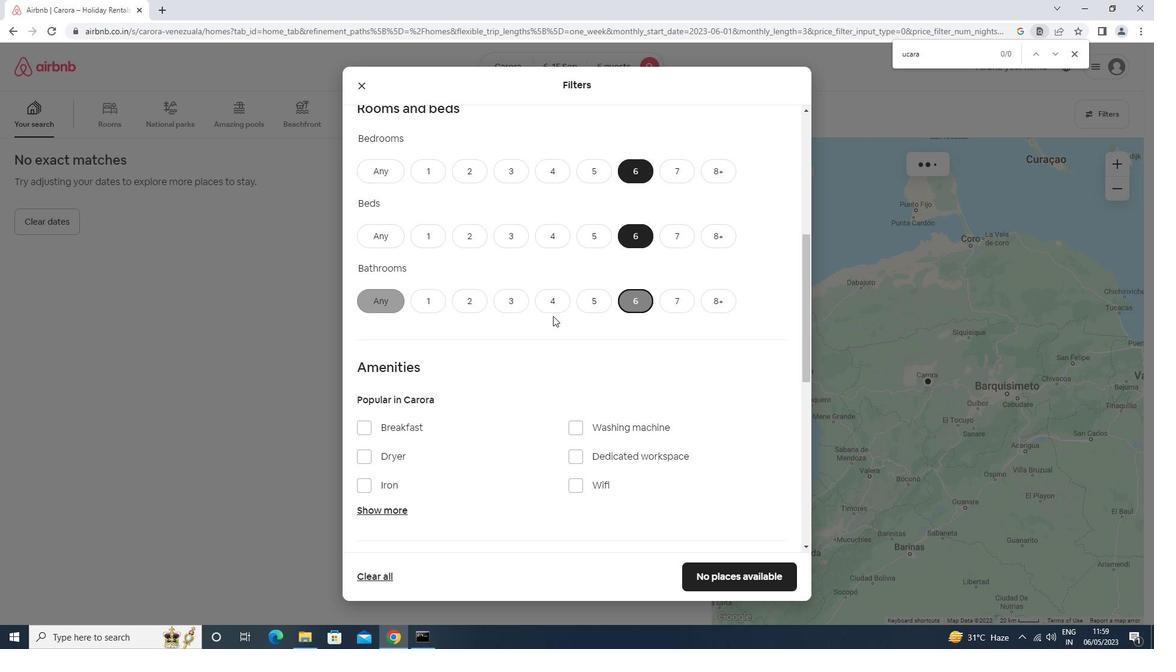 
Action: Mouse moved to (398, 368)
Screenshot: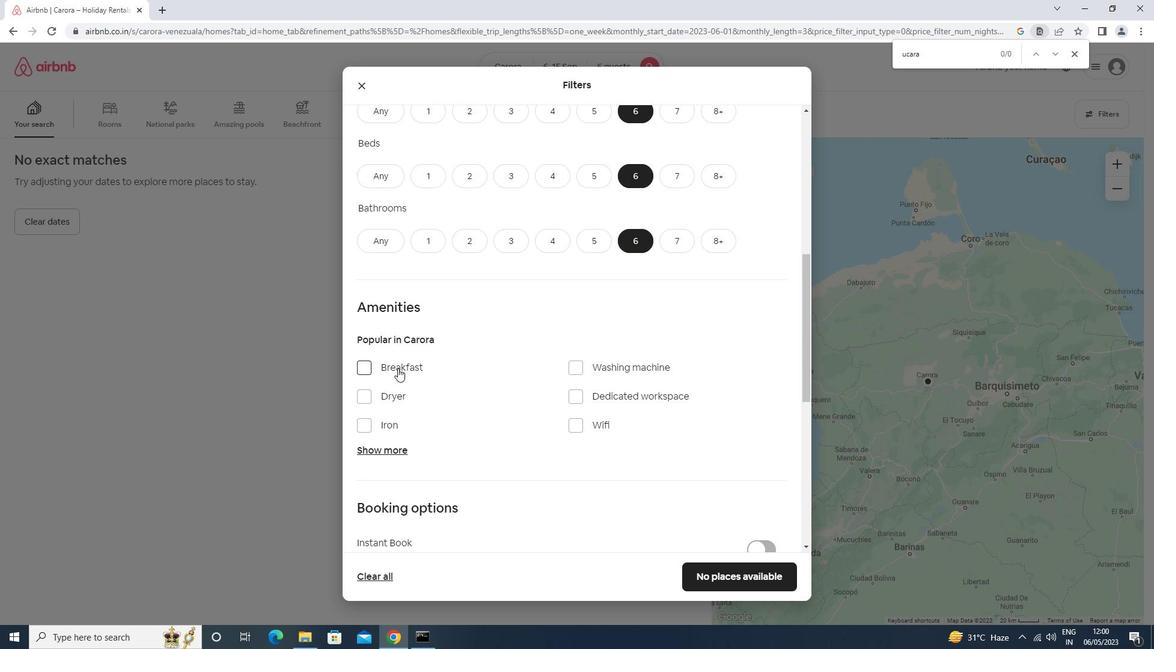 
Action: Mouse pressed left at (398, 368)
Screenshot: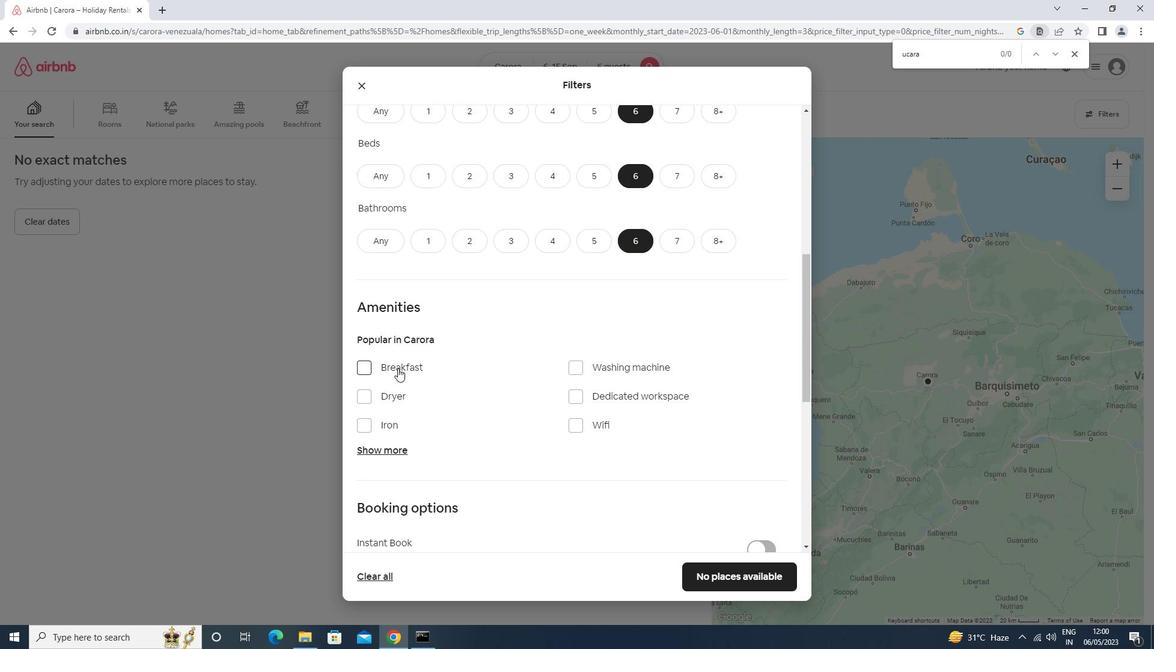 
Action: Mouse moved to (579, 426)
Screenshot: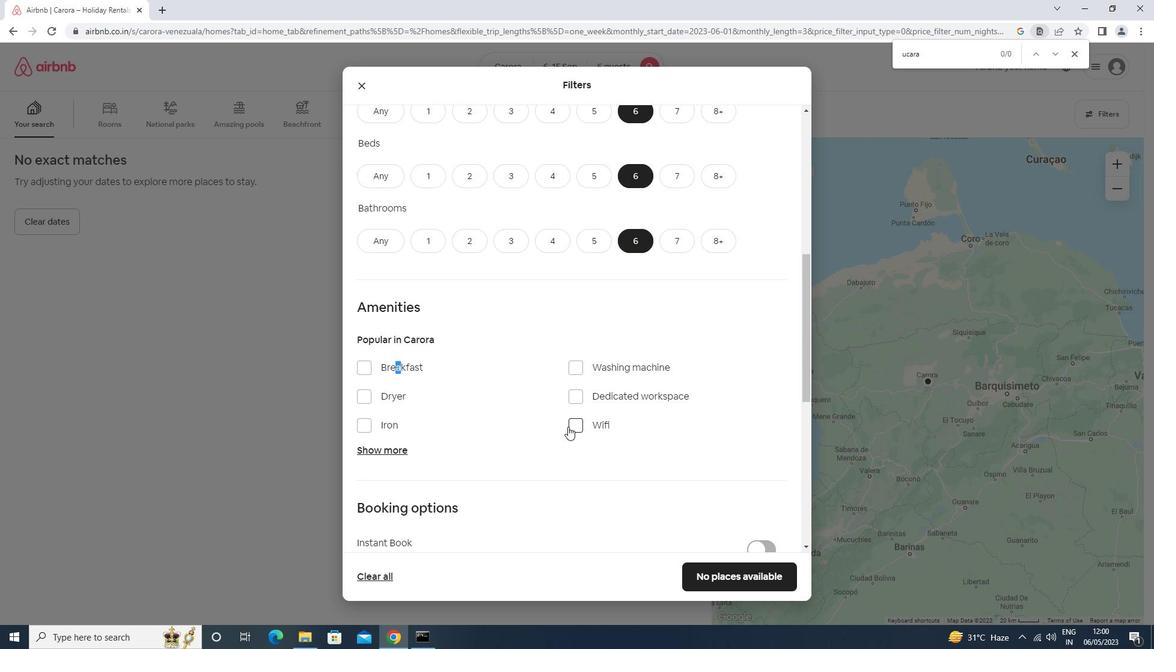 
Action: Mouse pressed left at (579, 426)
Screenshot: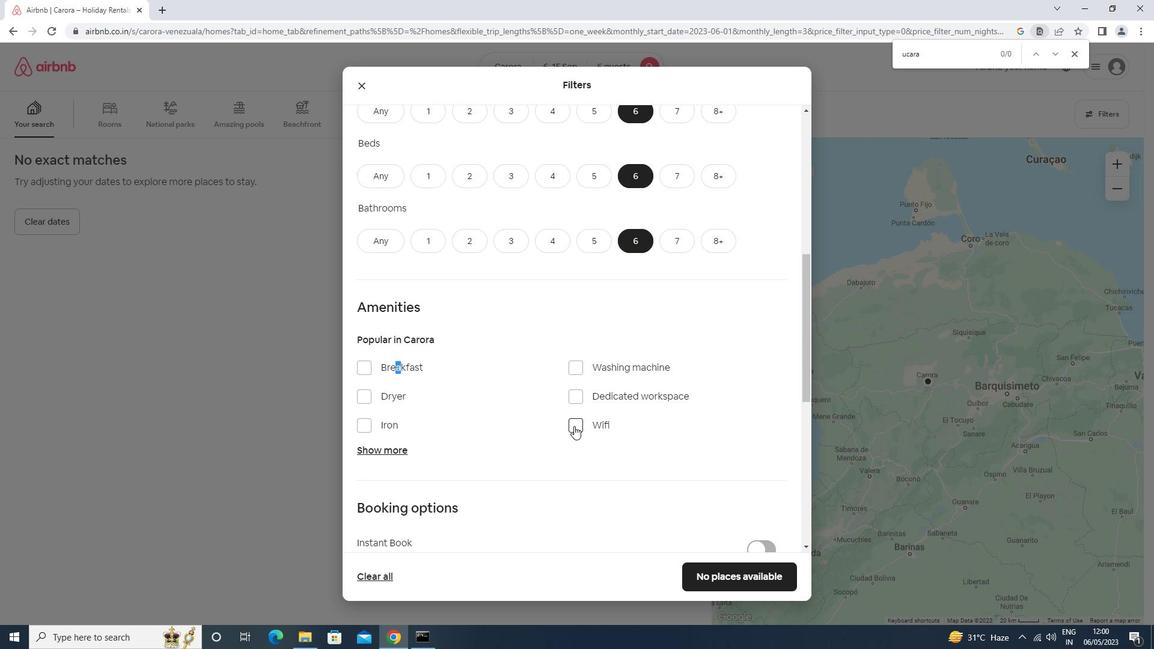 
Action: Mouse moved to (385, 452)
Screenshot: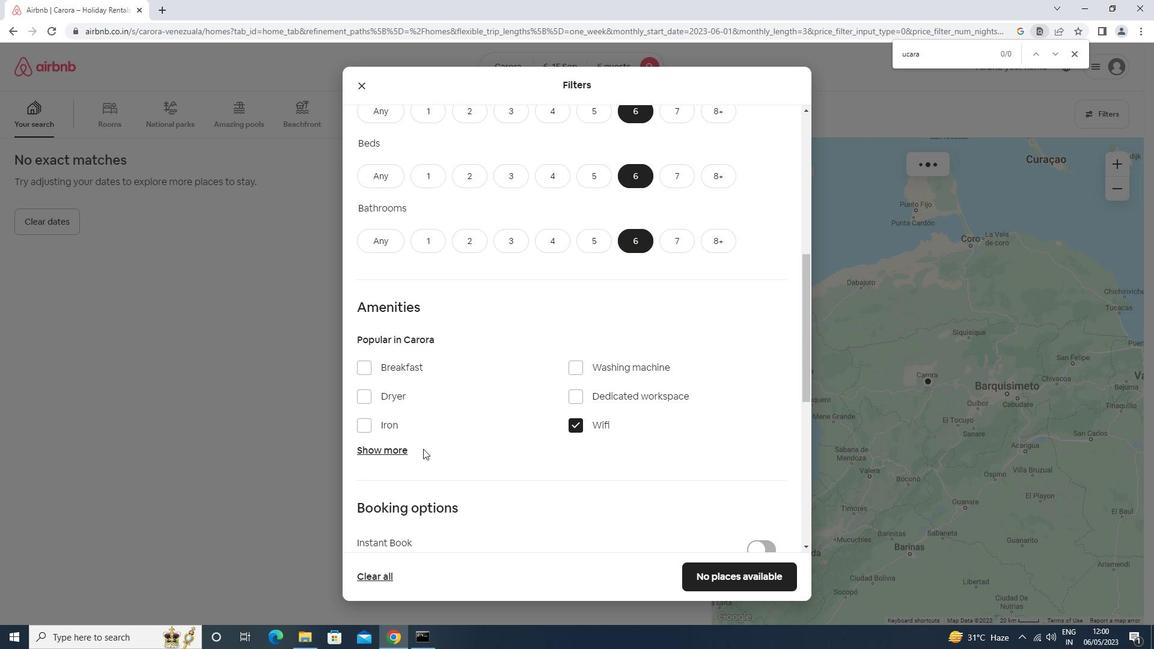 
Action: Mouse pressed left at (385, 452)
Screenshot: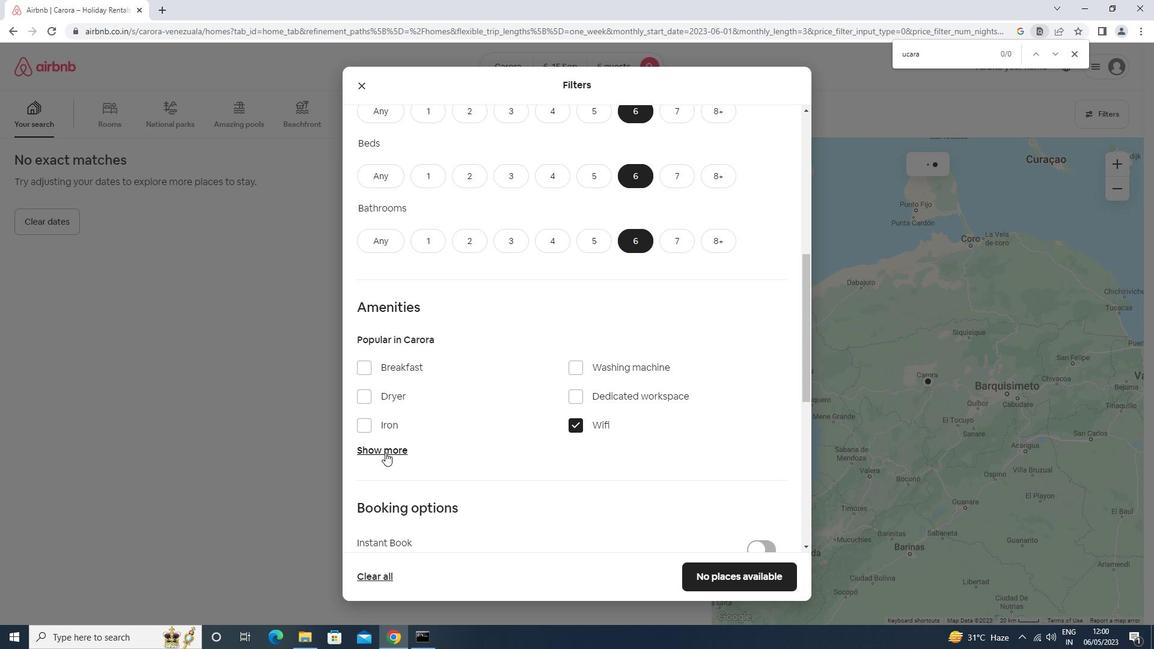 
Action: Mouse moved to (434, 451)
Screenshot: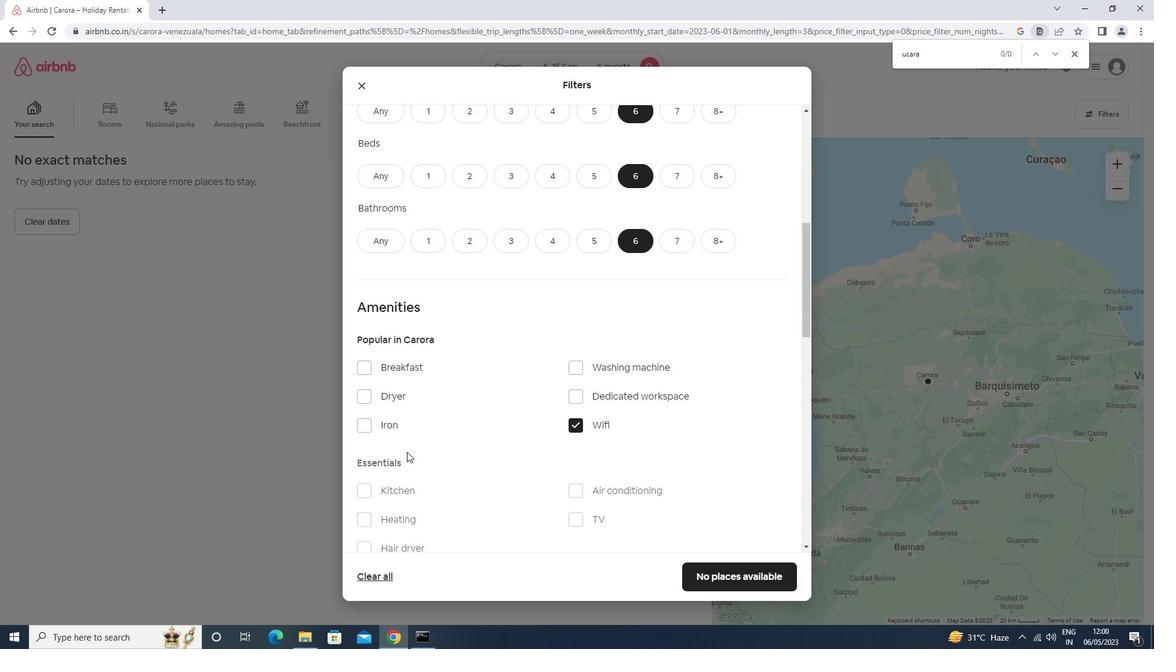 
Action: Mouse scrolled (434, 450) with delta (0, 0)
Screenshot: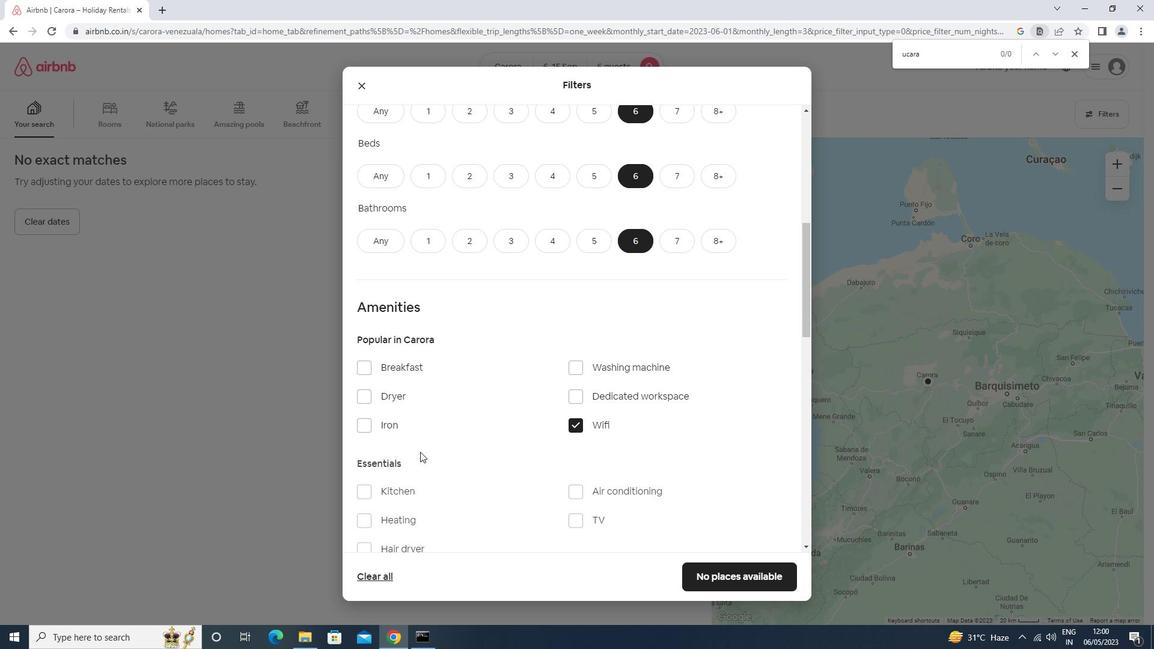 
Action: Mouse scrolled (434, 450) with delta (0, 0)
Screenshot: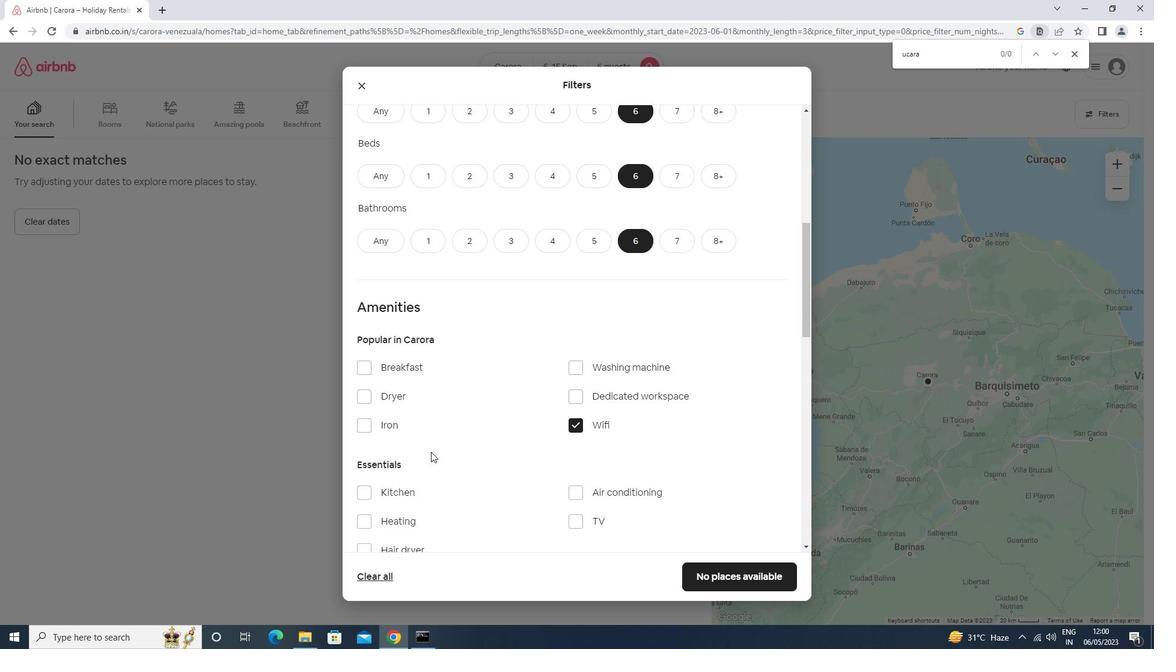 
Action: Mouse moved to (597, 403)
Screenshot: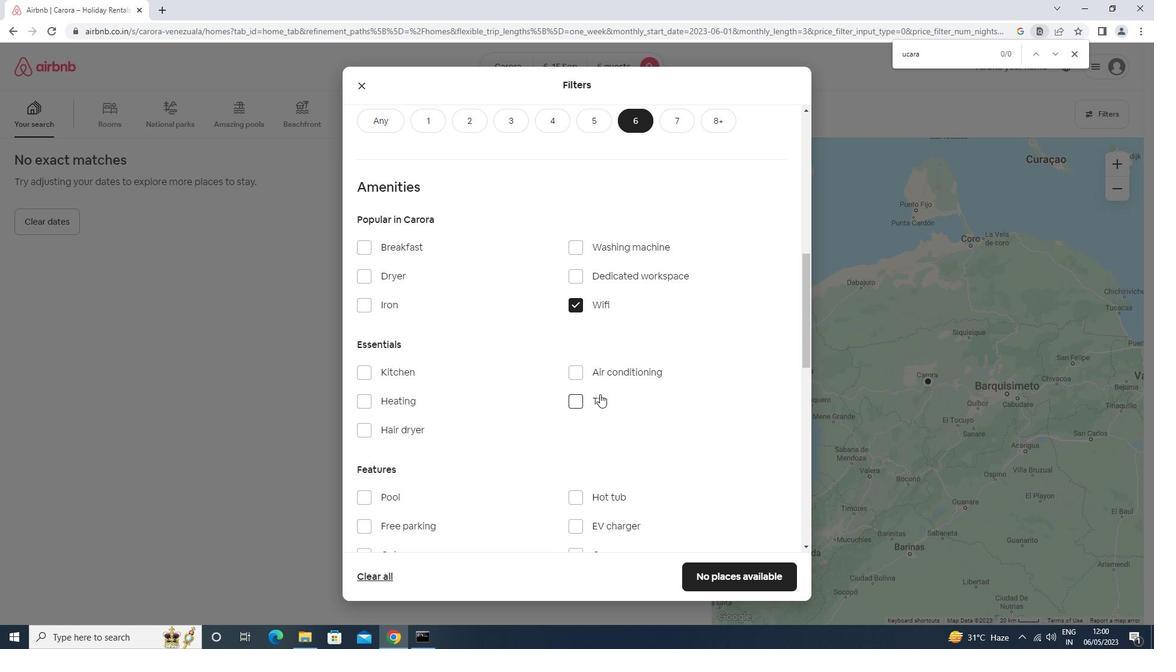 
Action: Mouse pressed left at (597, 403)
Screenshot: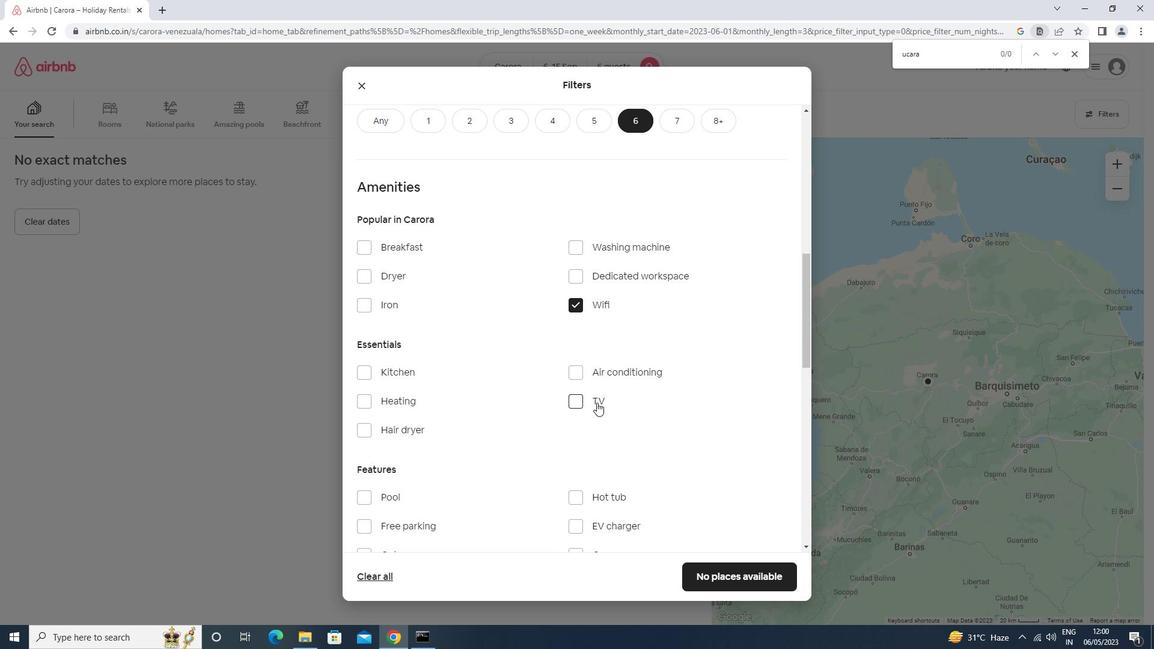 
Action: Mouse moved to (462, 434)
Screenshot: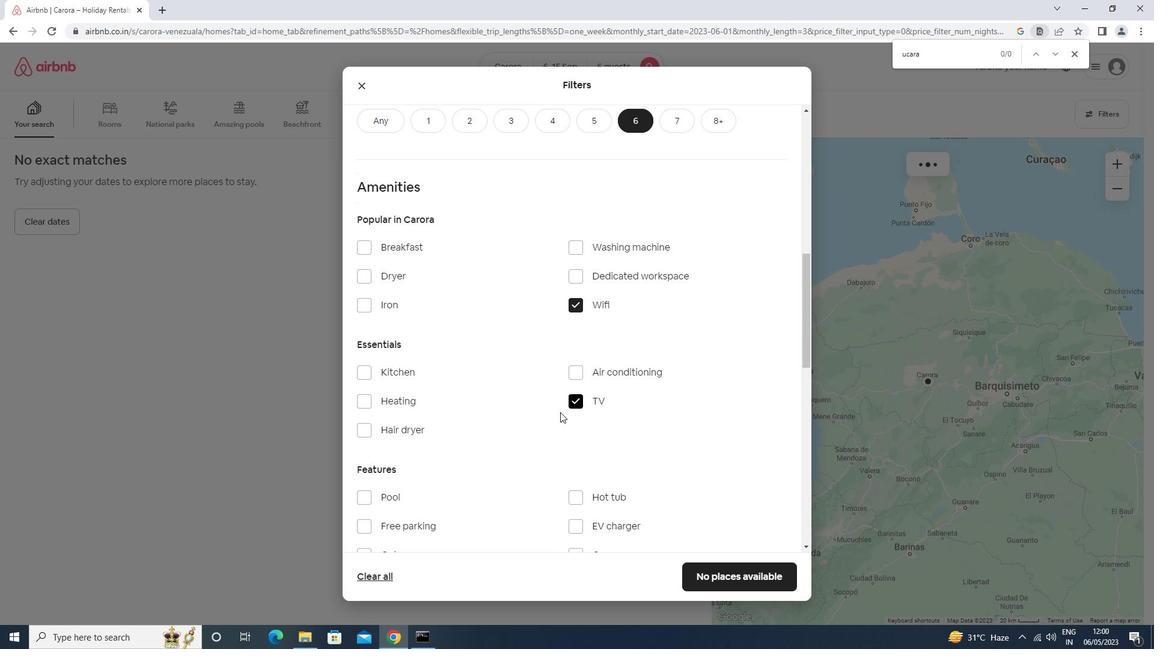 
Action: Mouse scrolled (462, 434) with delta (0, 0)
Screenshot: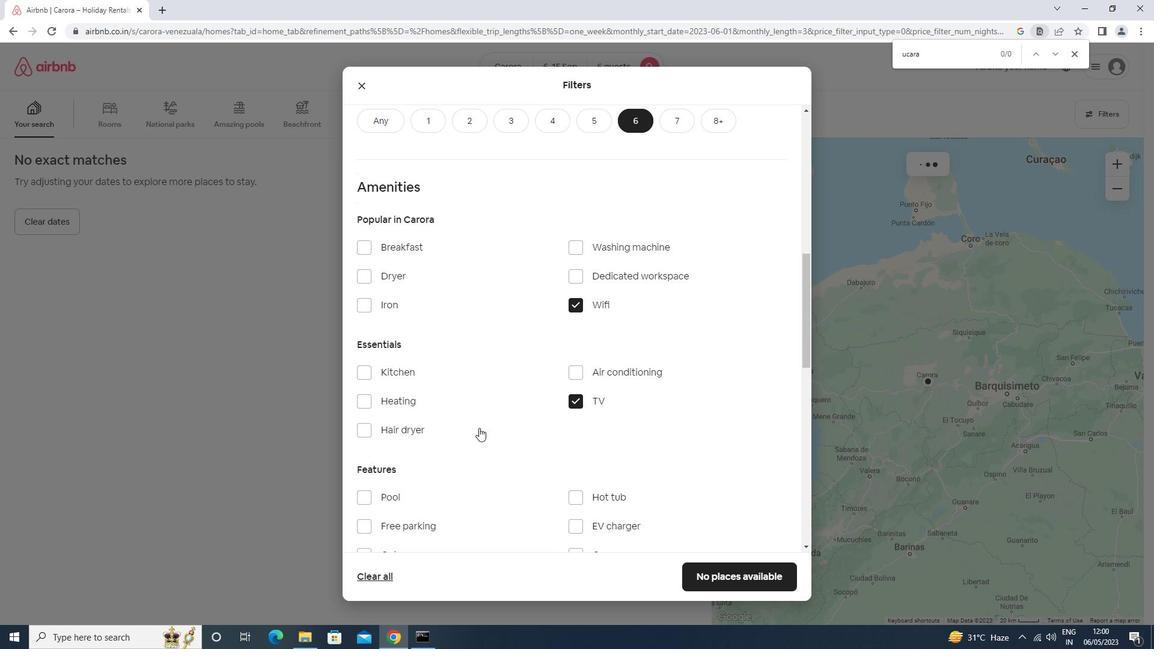
Action: Mouse scrolled (462, 434) with delta (0, 0)
Screenshot: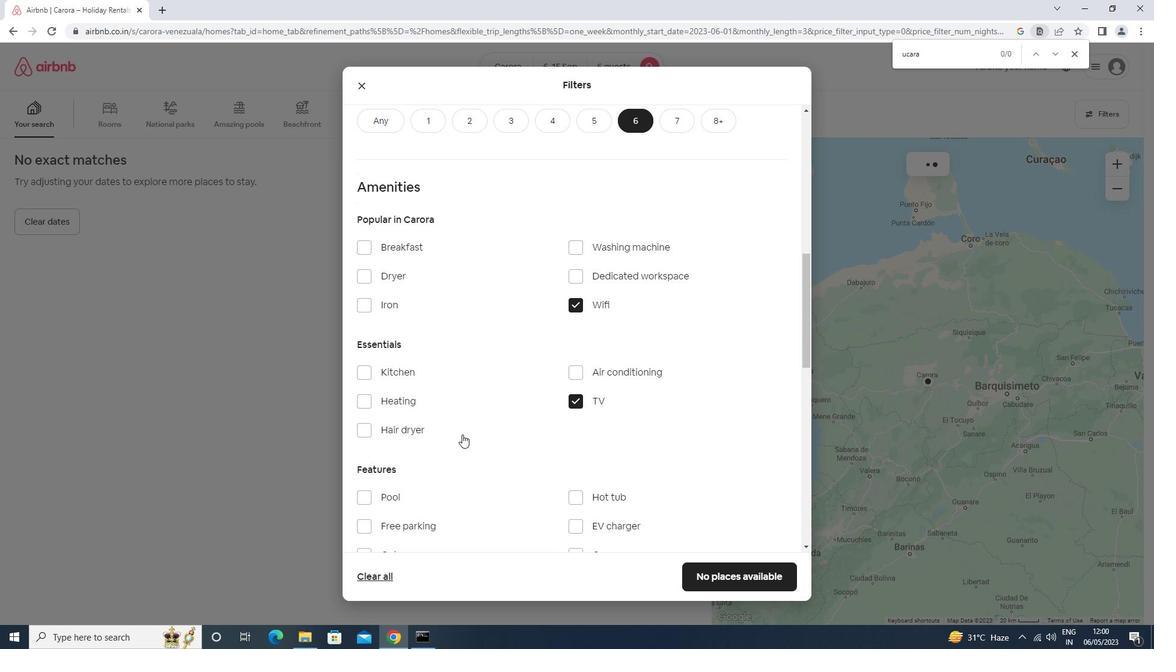 
Action: Mouse scrolled (462, 434) with delta (0, 0)
Screenshot: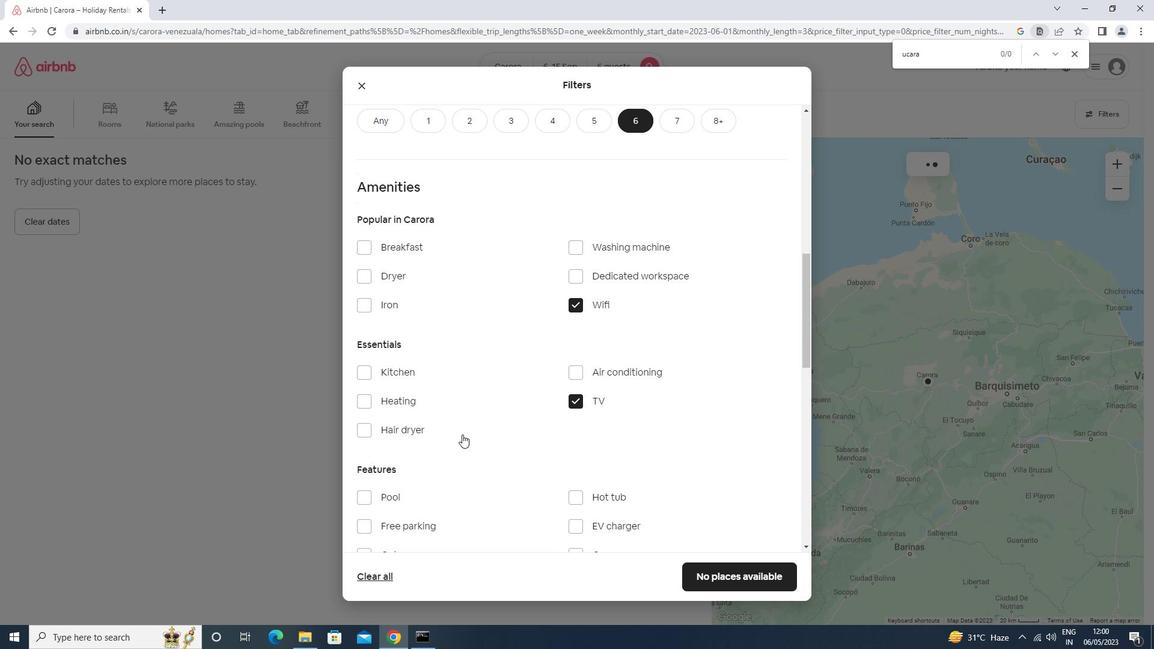 
Action: Mouse scrolled (462, 434) with delta (0, 0)
Screenshot: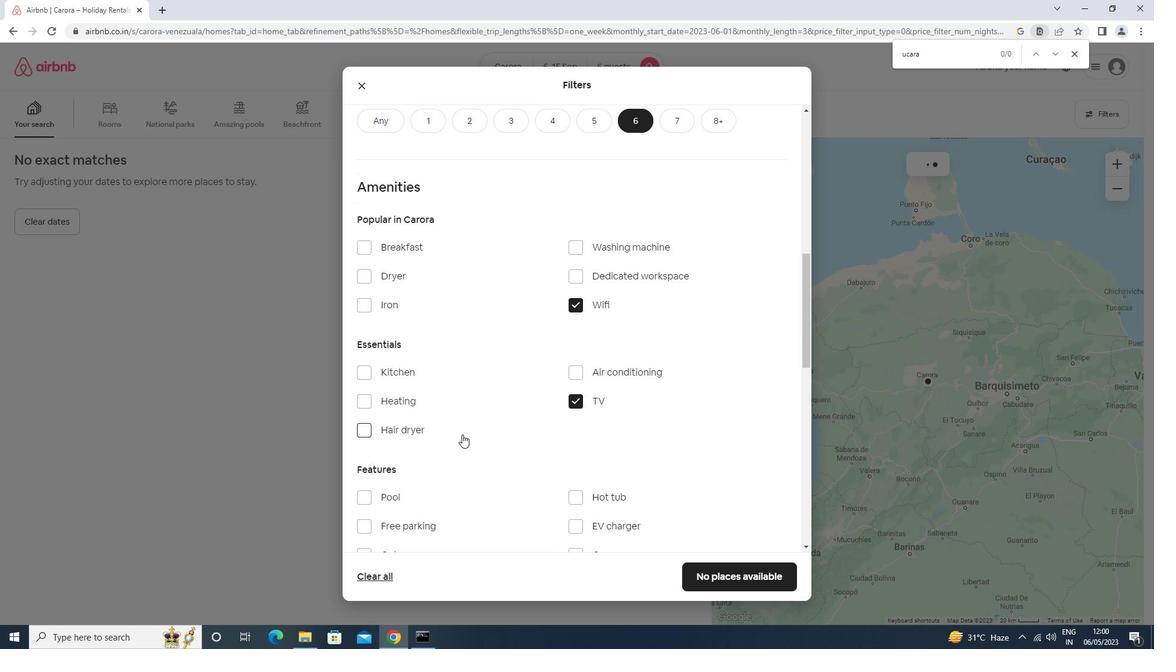 
Action: Mouse moved to (425, 377)
Screenshot: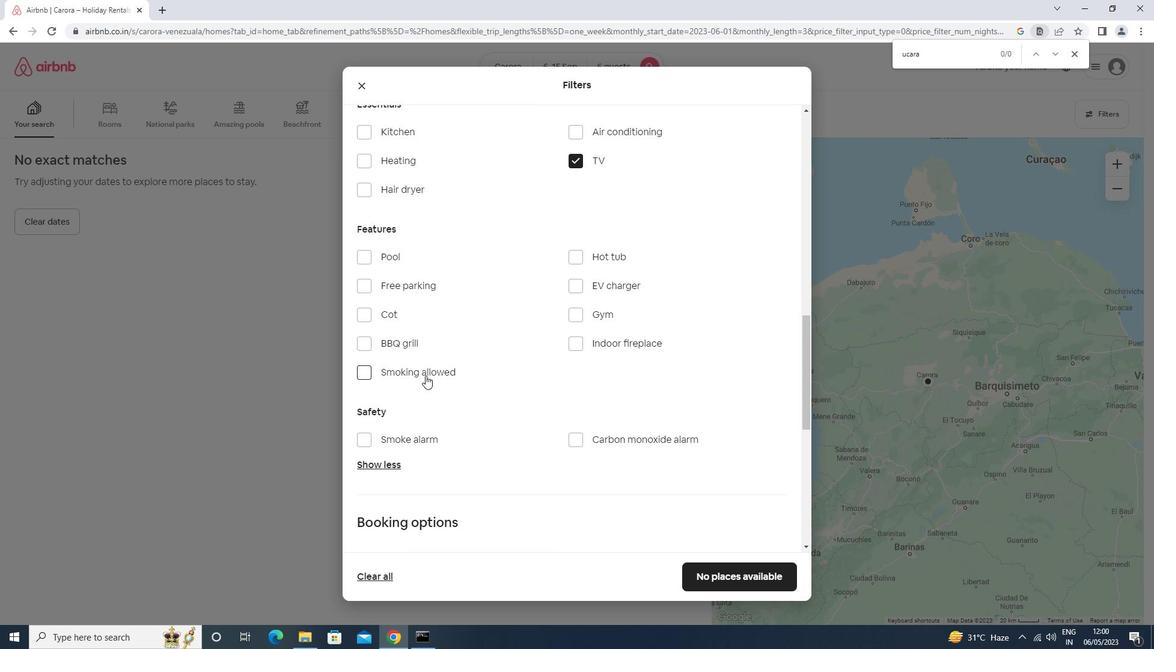 
Action: Mouse pressed left at (425, 377)
Screenshot: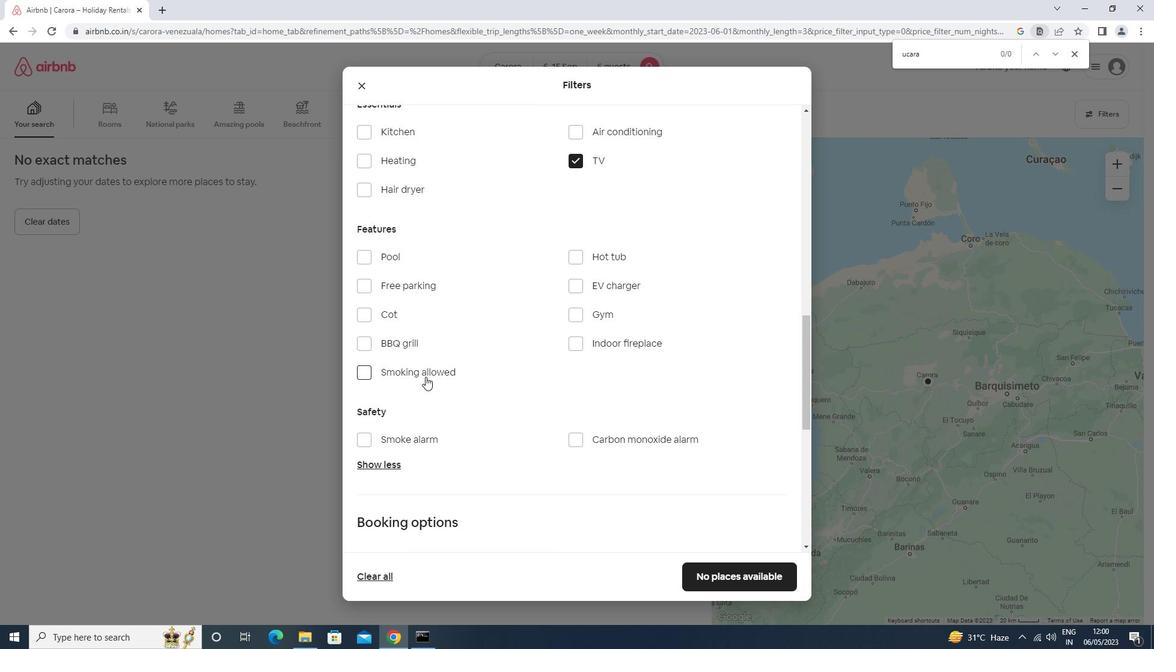 
Action: Mouse moved to (422, 413)
Screenshot: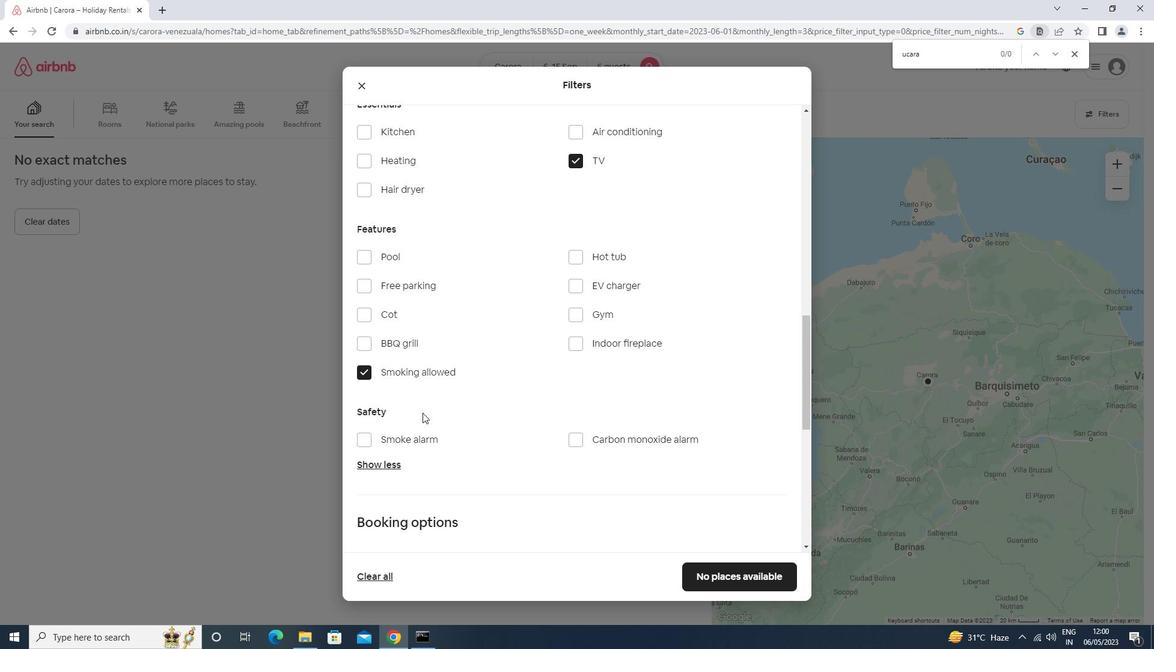 
Action: Mouse scrolled (422, 413) with delta (0, 0)
Screenshot: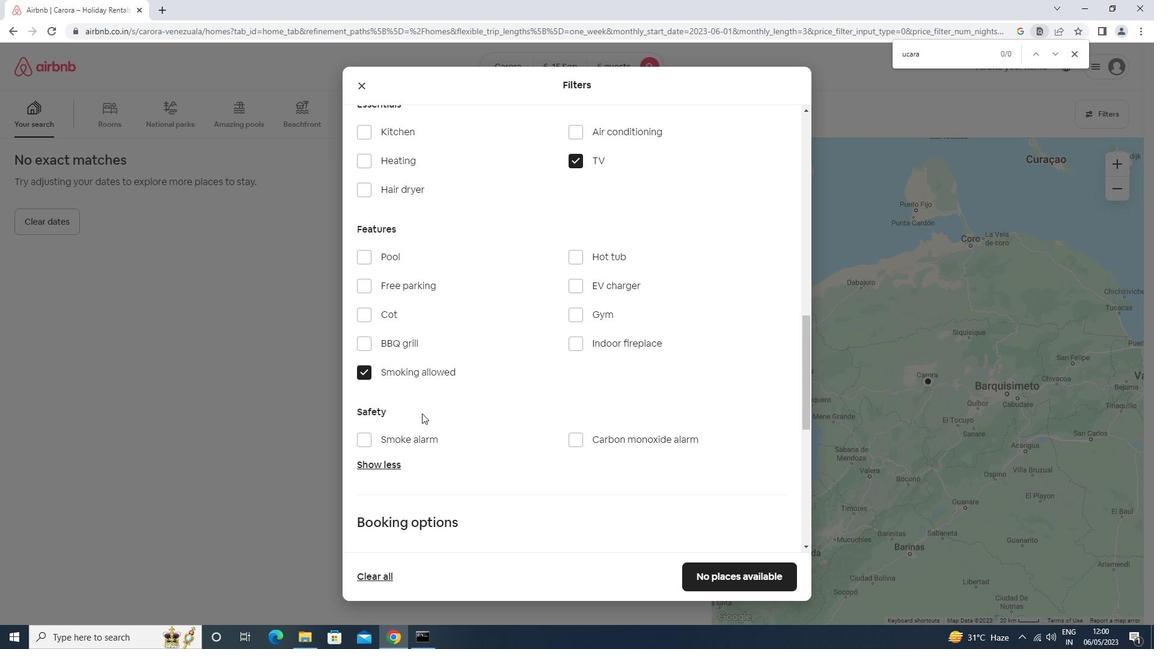
Action: Mouse scrolled (422, 413) with delta (0, 0)
Screenshot: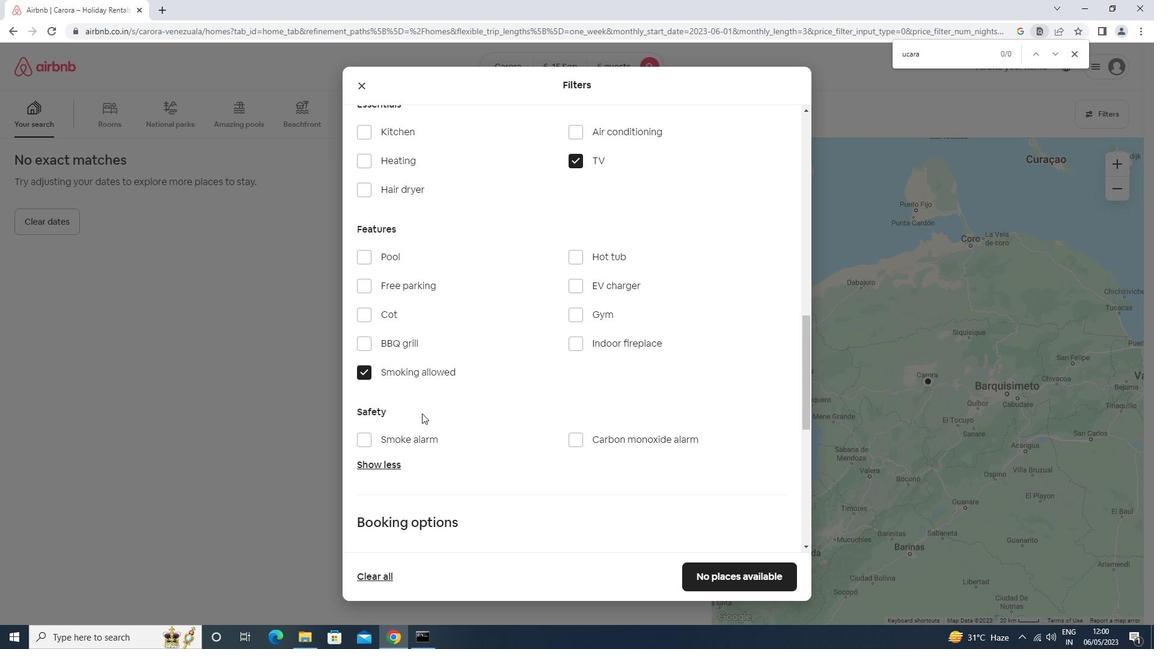 
Action: Mouse moved to (763, 493)
Screenshot: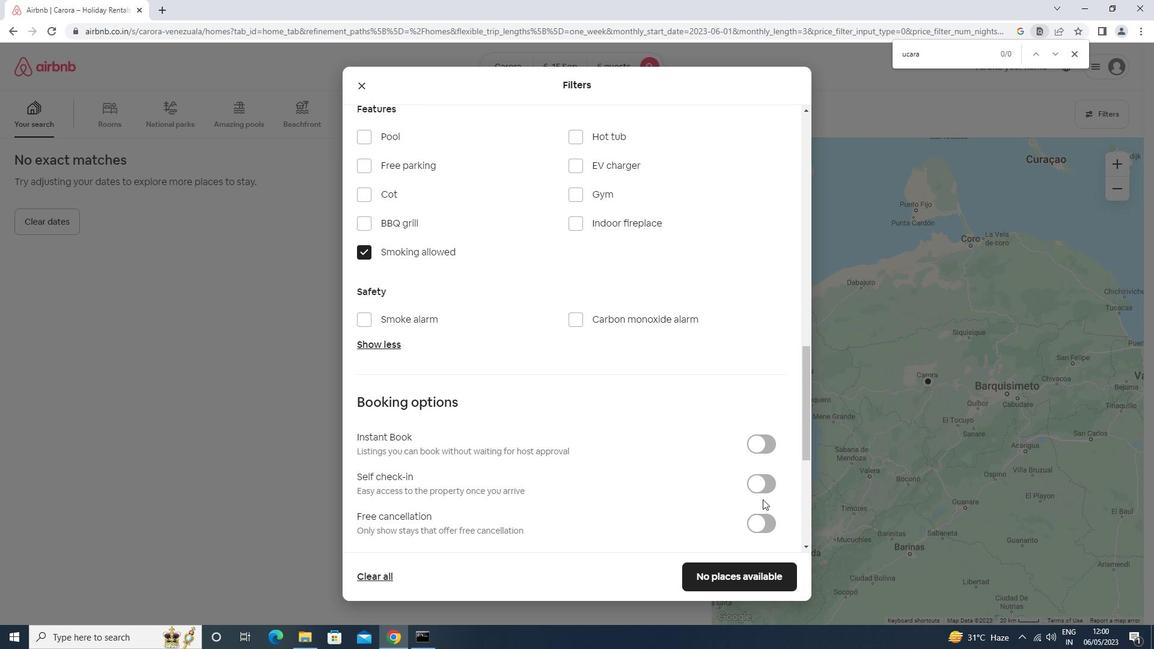 
Action: Mouse pressed left at (763, 493)
Screenshot: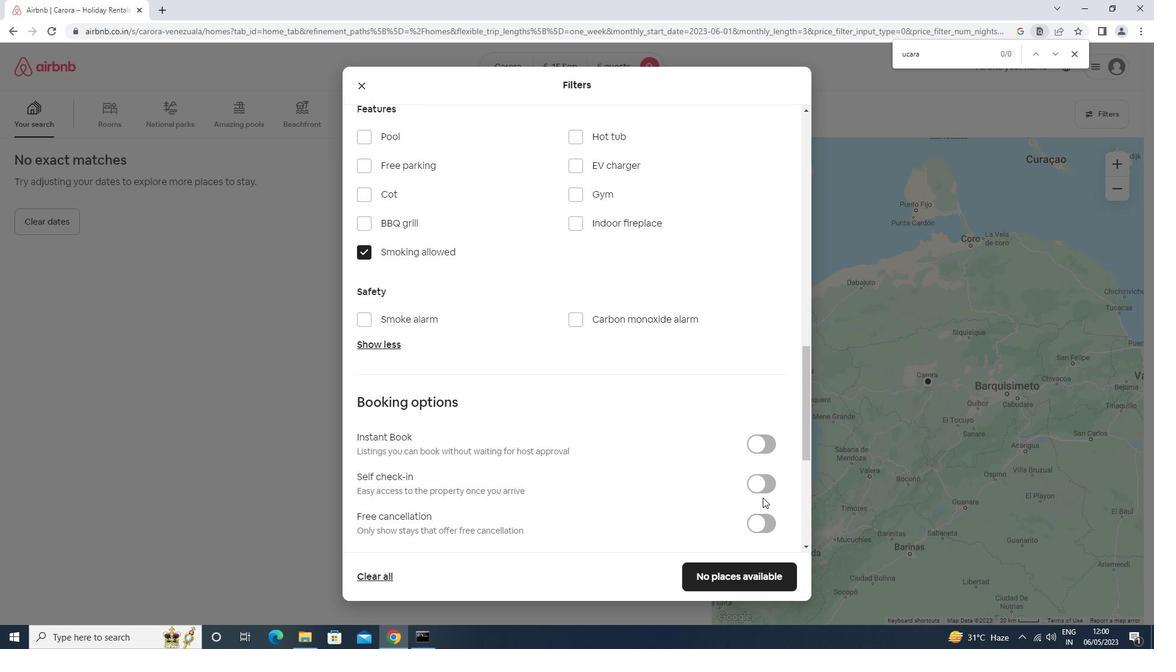 
Action: Mouse moved to (752, 533)
Screenshot: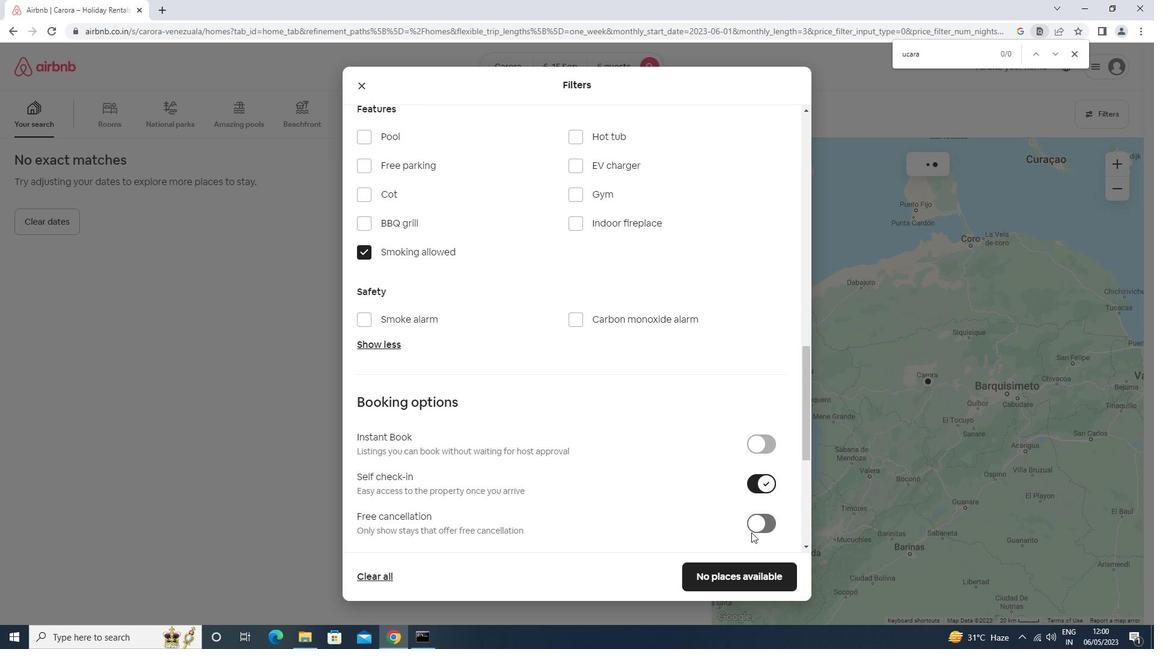 
Action: Mouse scrolled (752, 532) with delta (0, 0)
Screenshot: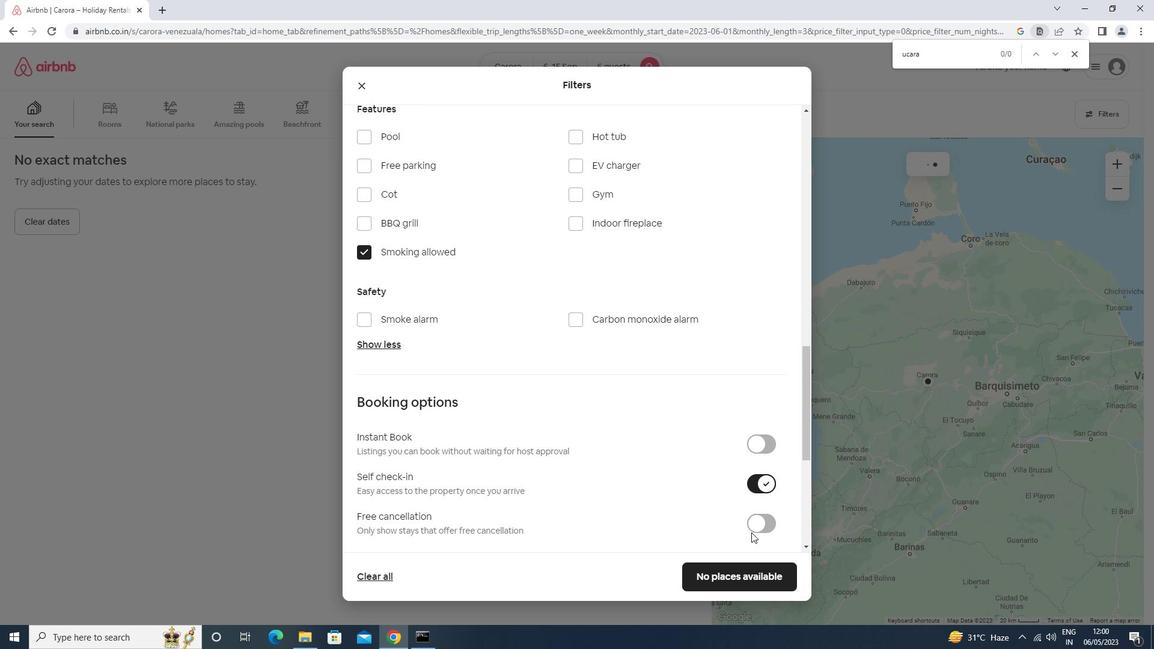 
Action: Mouse scrolled (752, 532) with delta (0, 0)
Screenshot: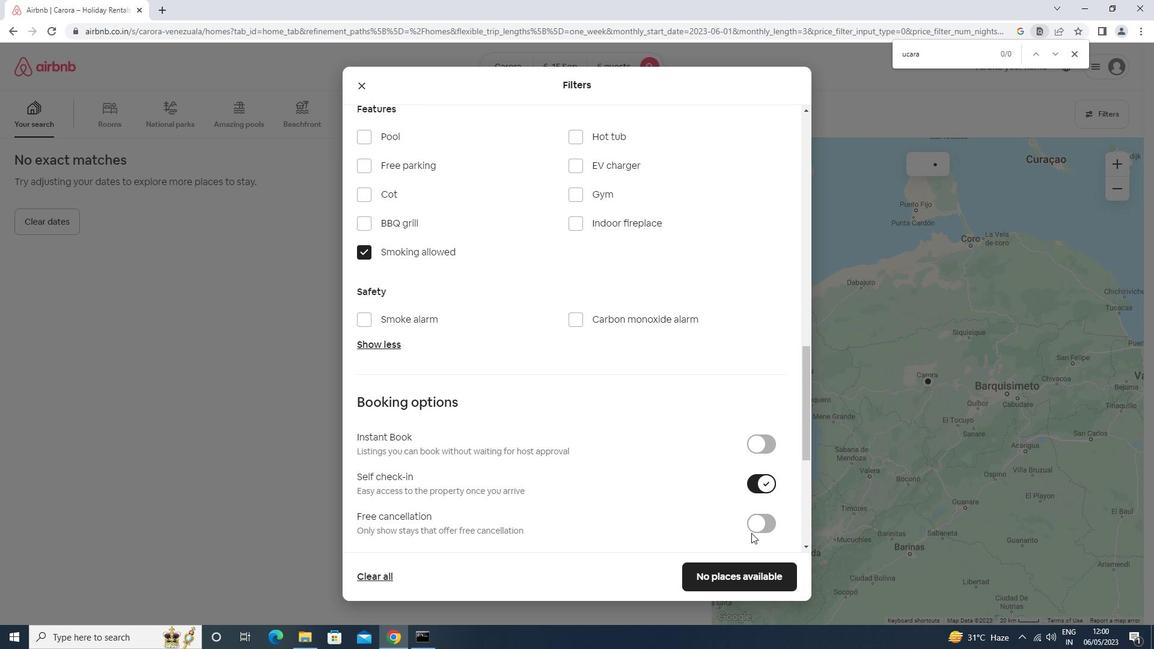 
Action: Mouse scrolled (752, 532) with delta (0, 0)
Screenshot: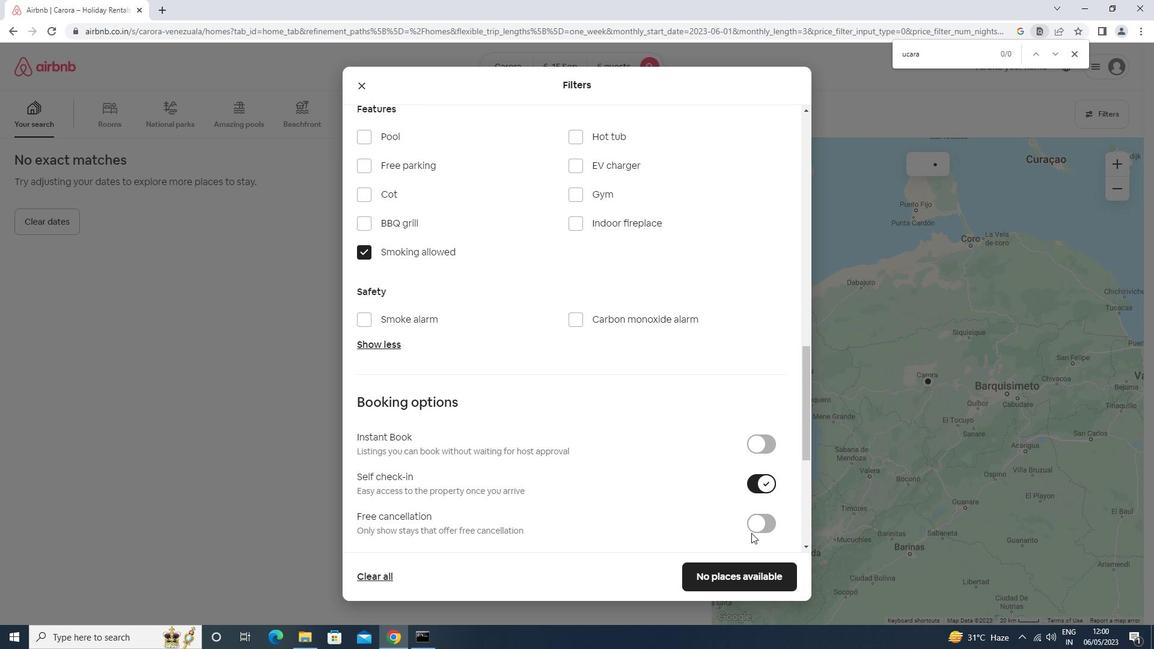 
Action: Mouse scrolled (752, 532) with delta (0, 0)
Screenshot: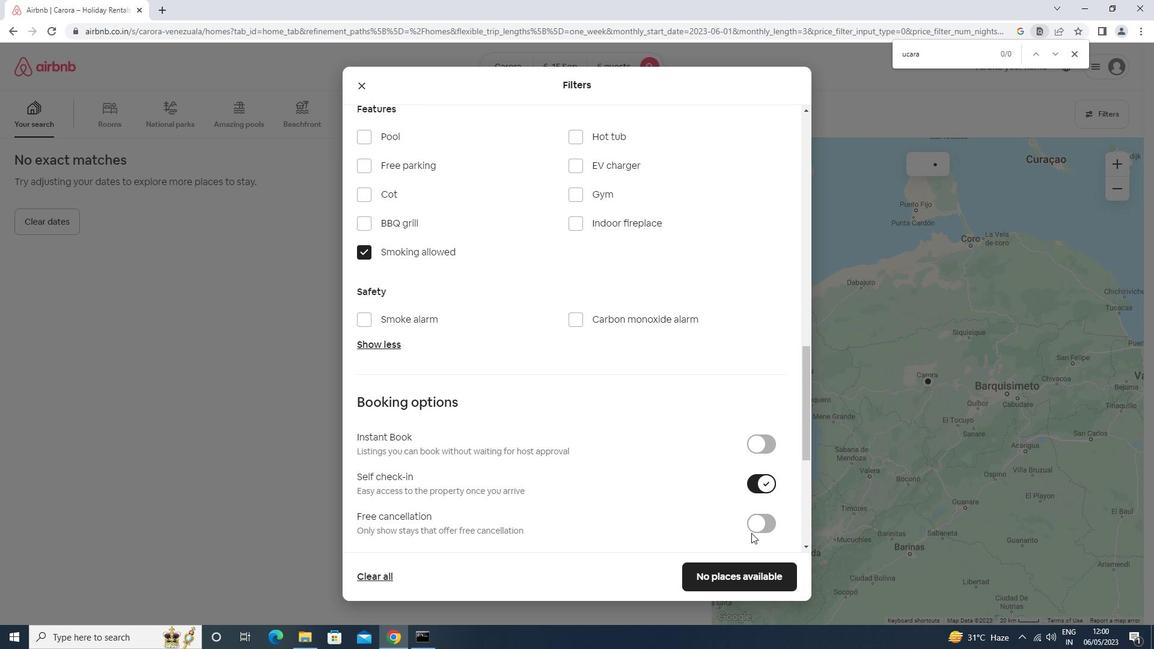 
Action: Mouse moved to (496, 534)
Screenshot: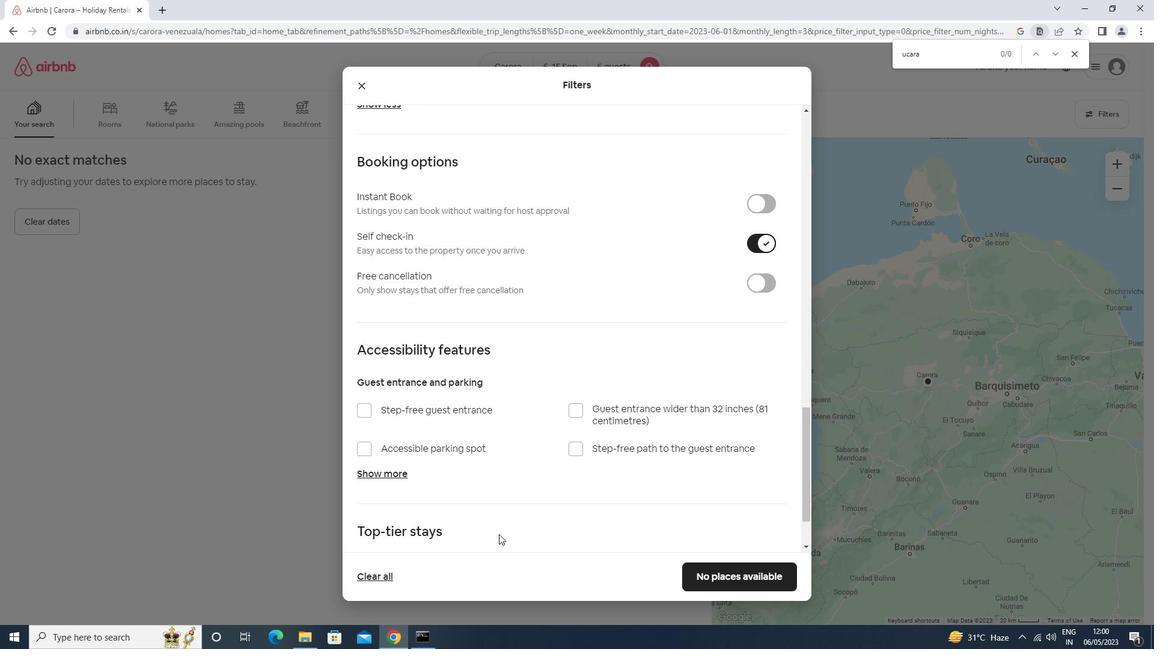 
Action: Mouse scrolled (496, 534) with delta (0, 0)
Screenshot: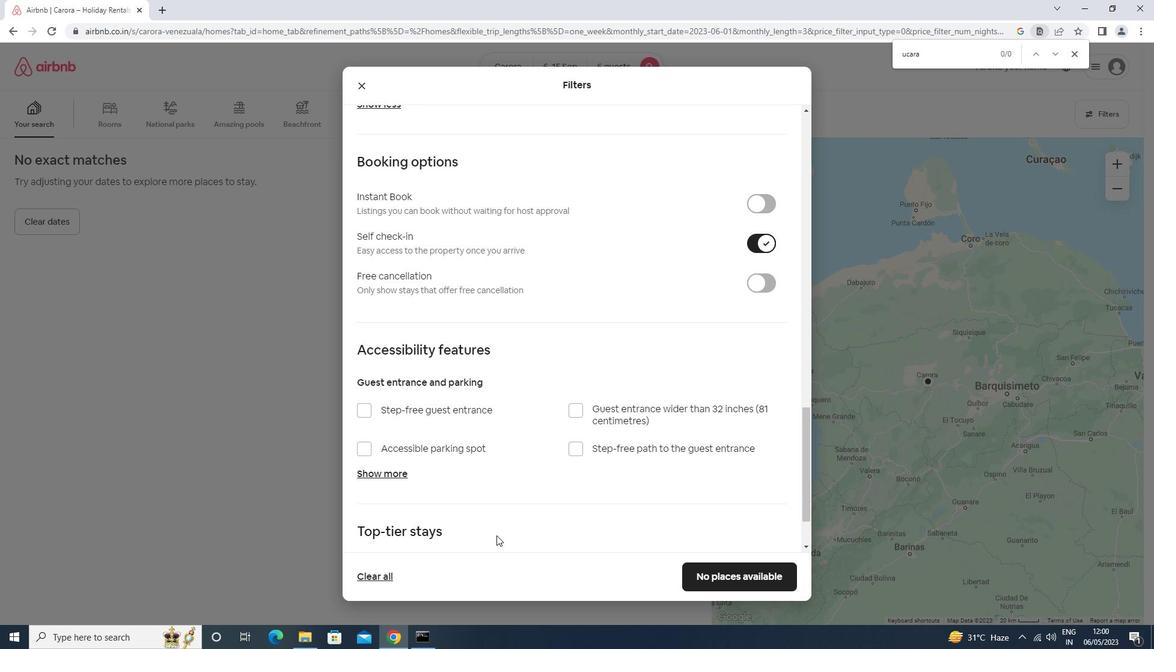 
Action: Mouse scrolled (496, 534) with delta (0, 0)
Screenshot: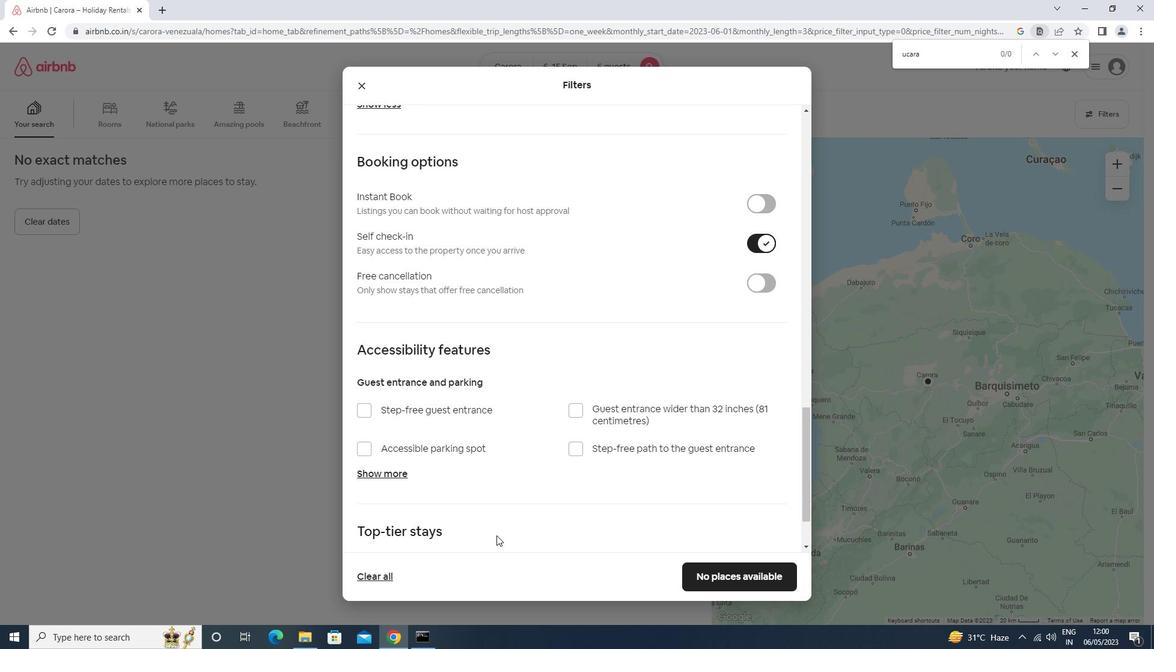 
Action: Mouse scrolled (496, 534) with delta (0, 0)
Screenshot: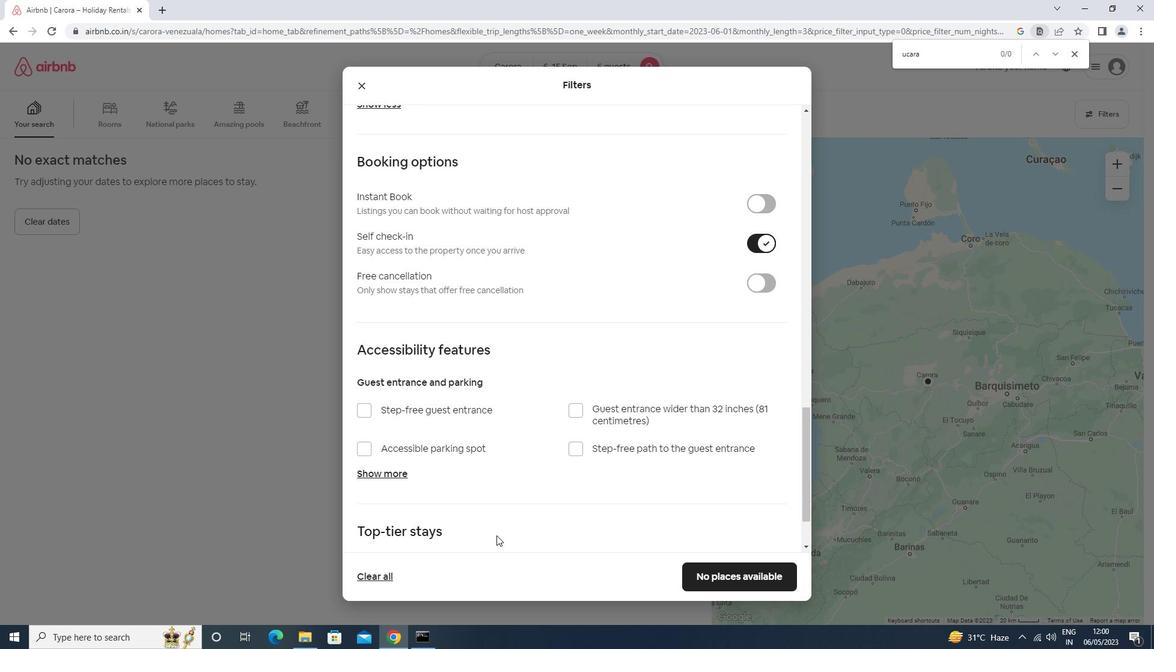 
Action: Mouse scrolled (496, 534) with delta (0, 0)
Screenshot: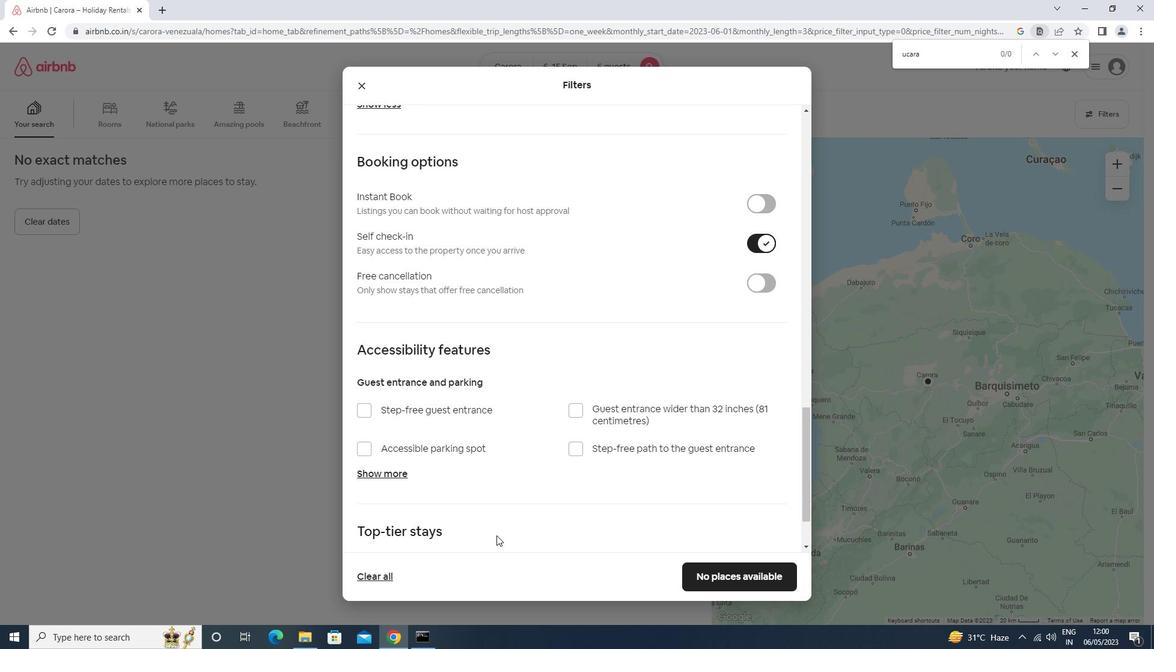 
Action: Mouse moved to (743, 578)
Screenshot: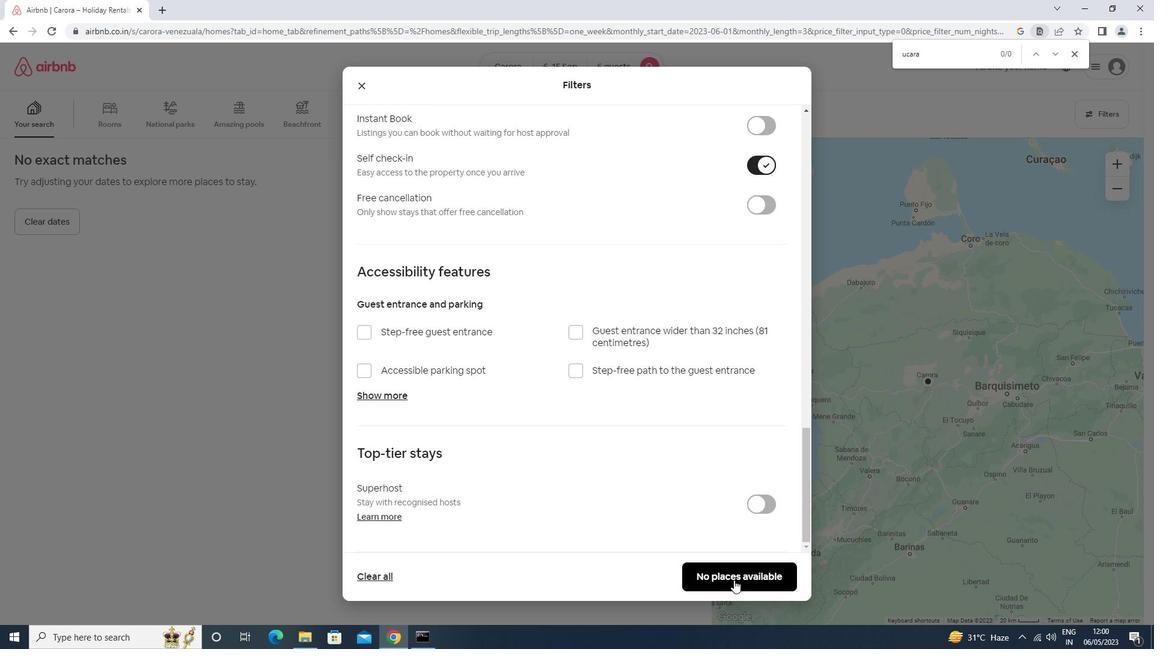 
Action: Mouse pressed left at (743, 578)
Screenshot: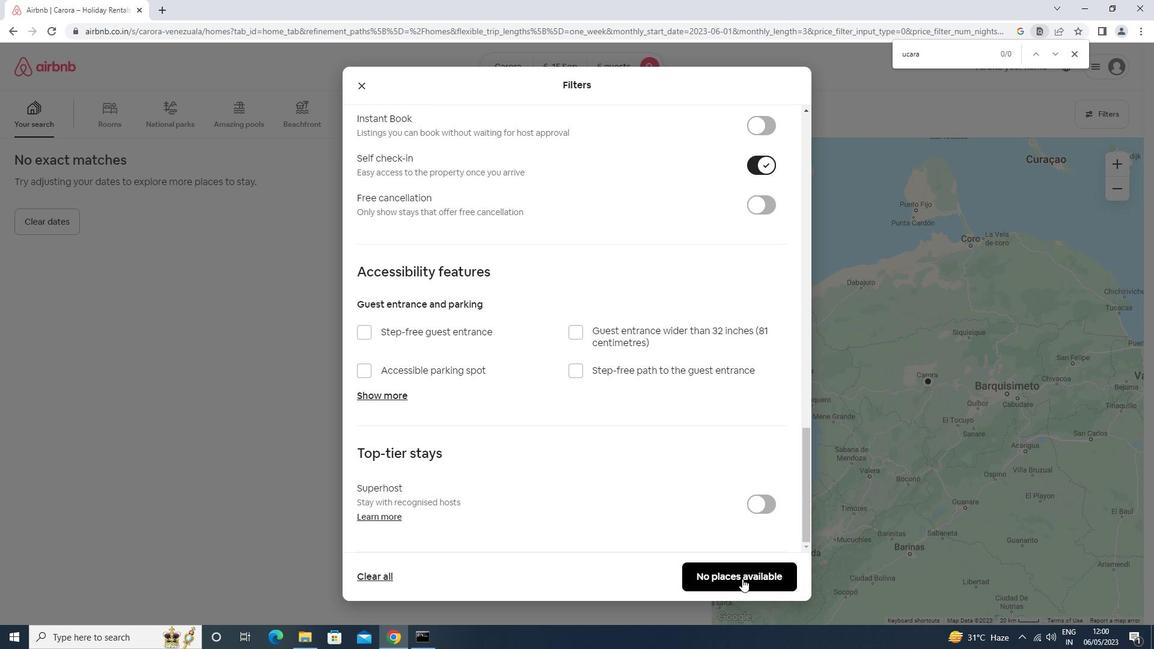 
Action: Mouse moved to (743, 575)
Screenshot: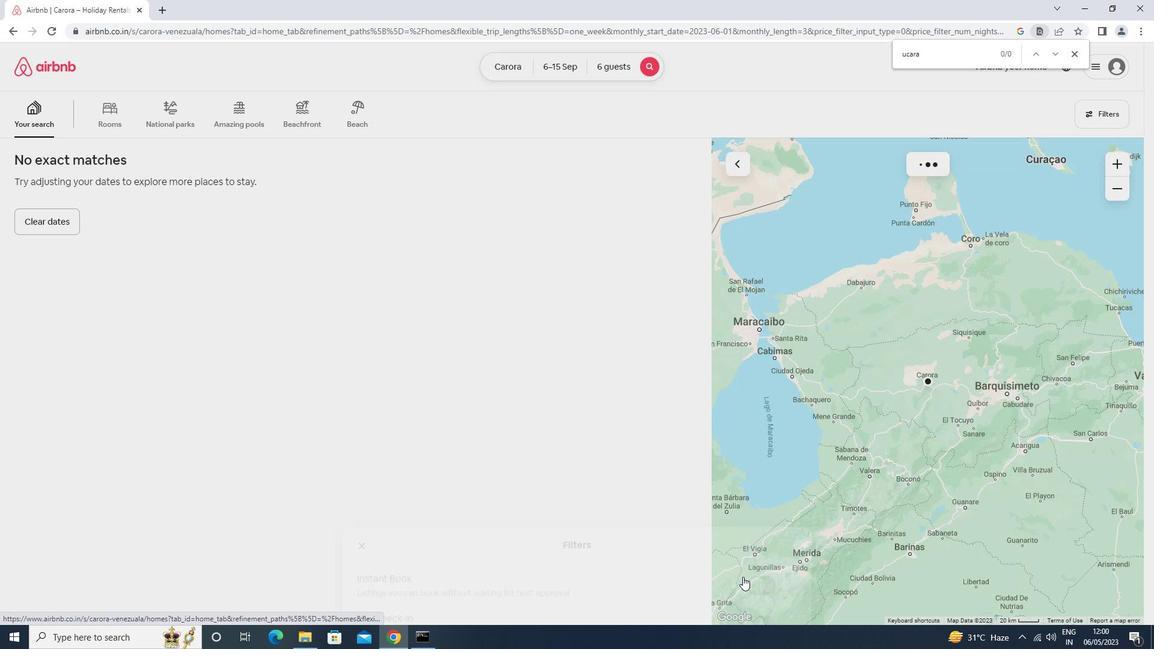 
